 Task: Open a blank sheet, save the file as Mia.txt Add the quote 'Believe you can, and you're halfway there.' Apply font style 'Oswald' and font size 36 Align the text to the Left .Change the text color to  'Red'
Action: Mouse moved to (262, 197)
Screenshot: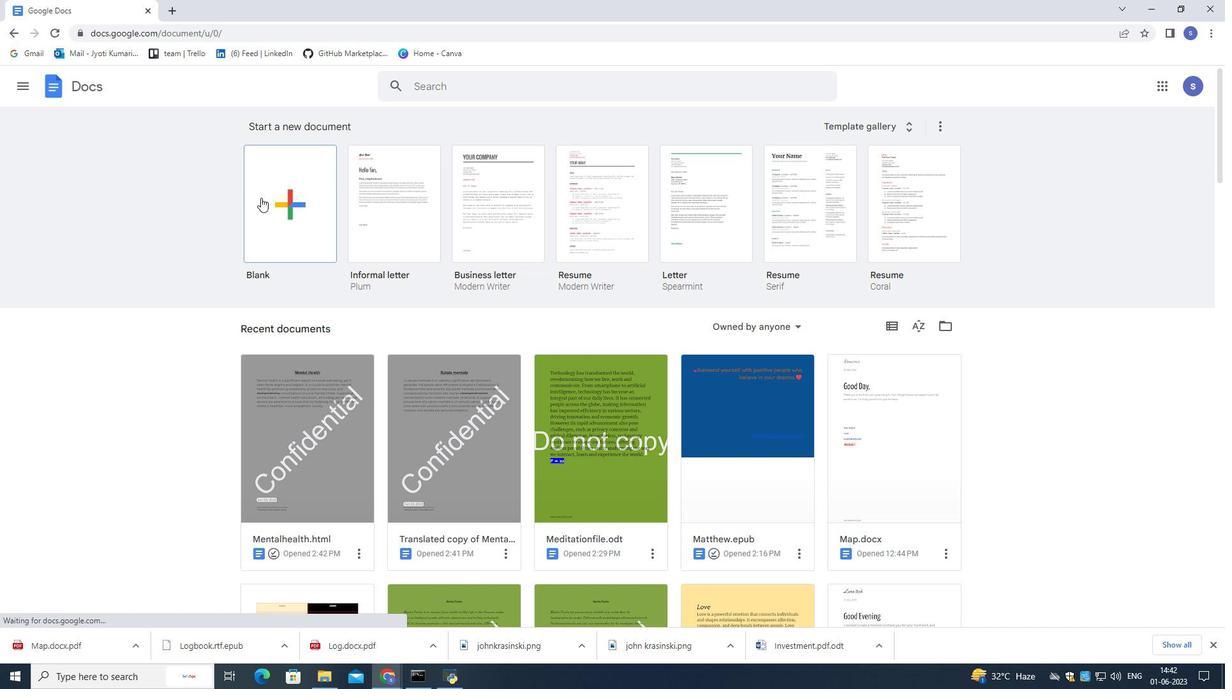 
Action: Mouse pressed left at (262, 197)
Screenshot: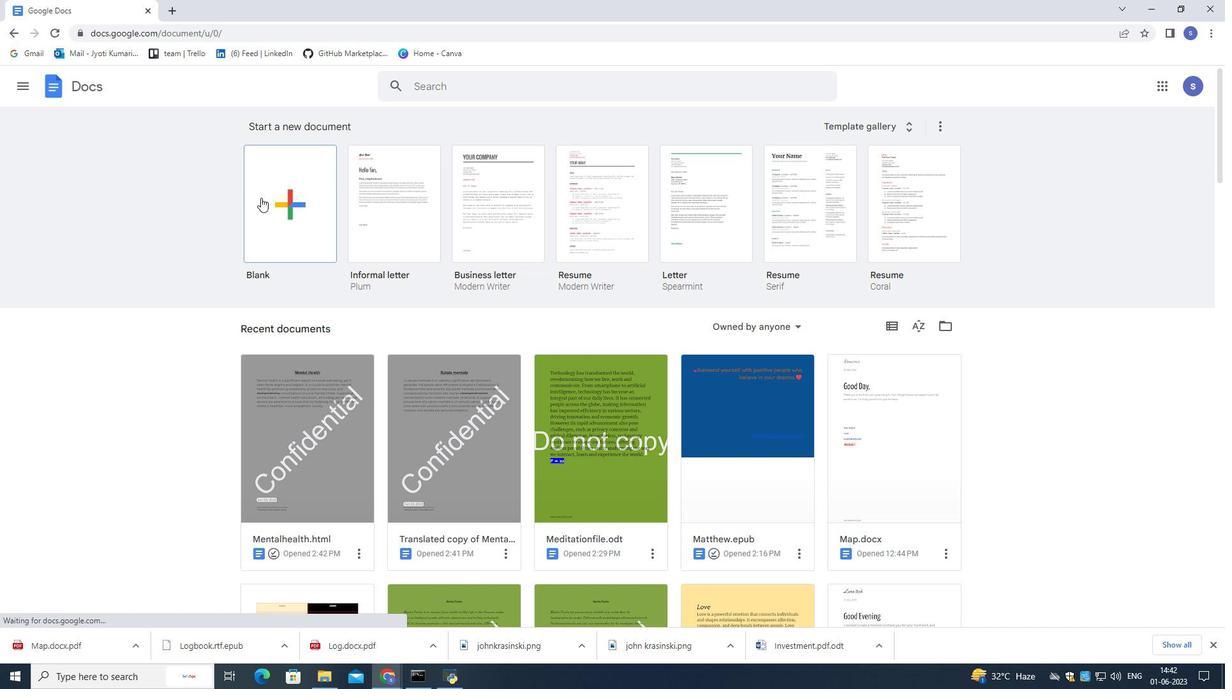 
Action: Mouse pressed left at (262, 197)
Screenshot: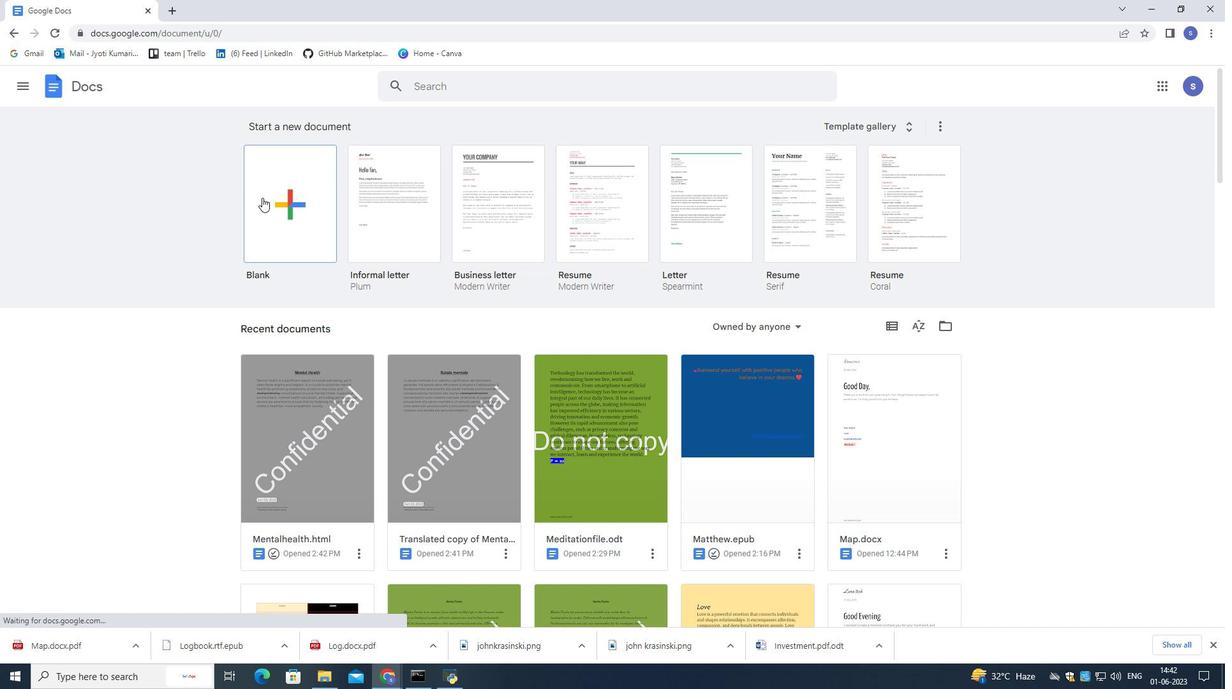 
Action: Mouse moved to (140, 77)
Screenshot: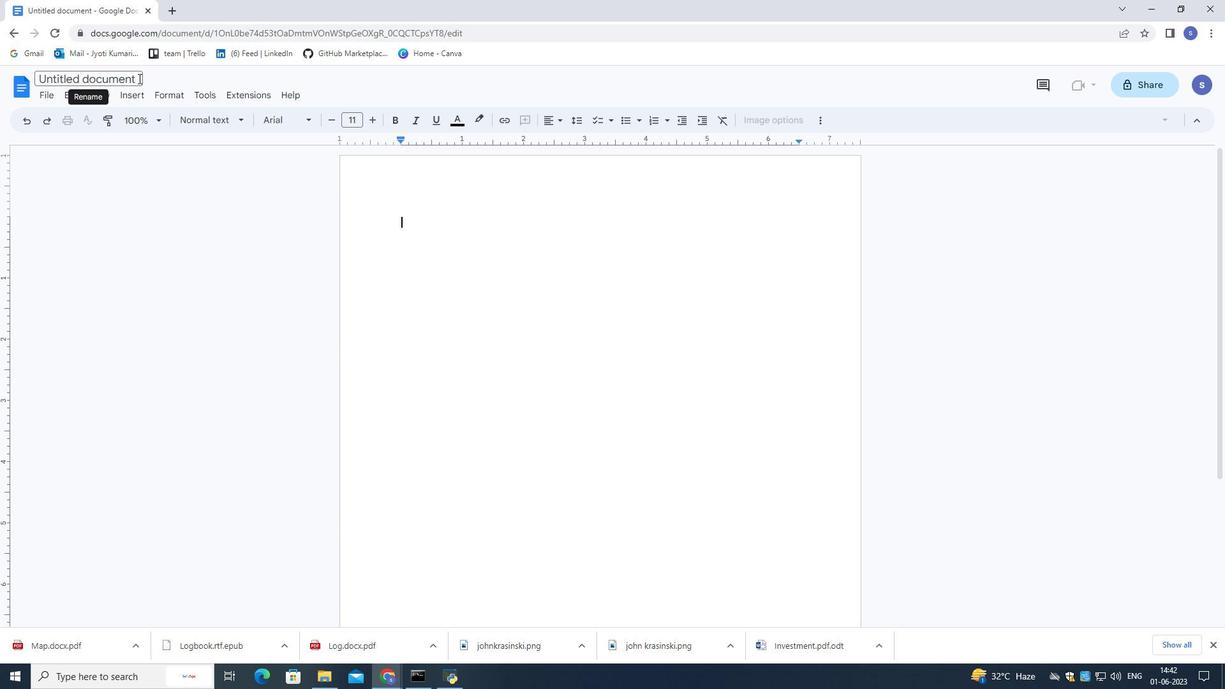 
Action: Mouse pressed left at (140, 77)
Screenshot: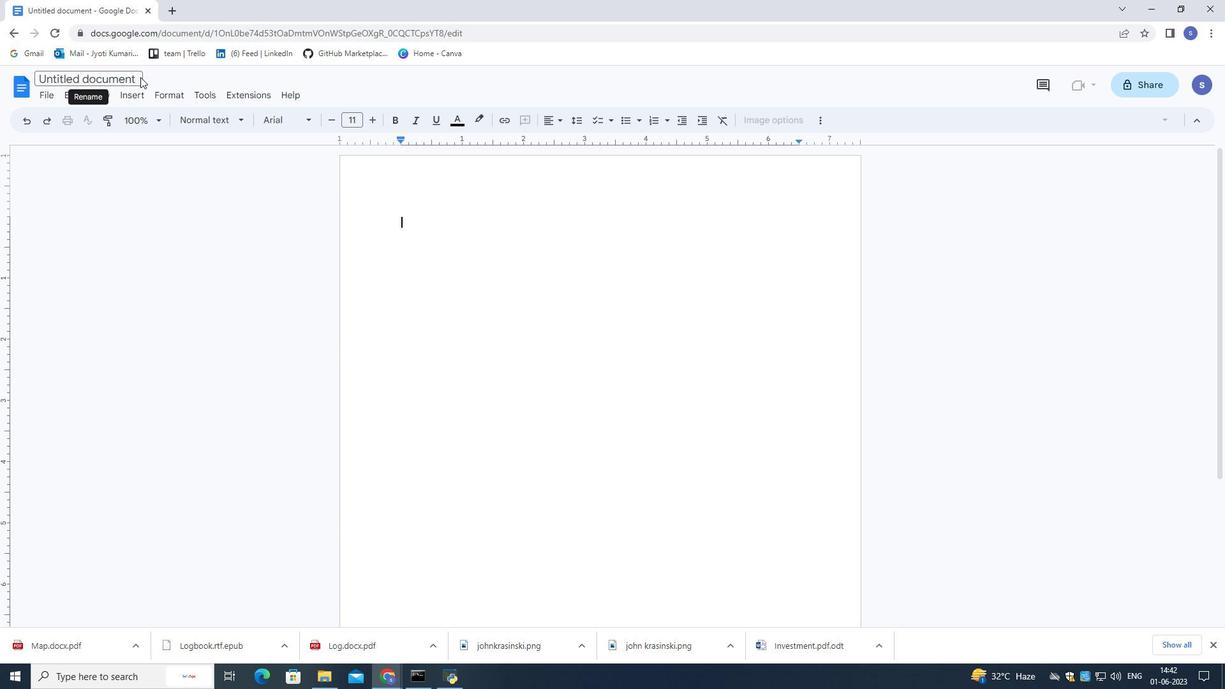 
Action: Mouse moved to (139, 76)
Screenshot: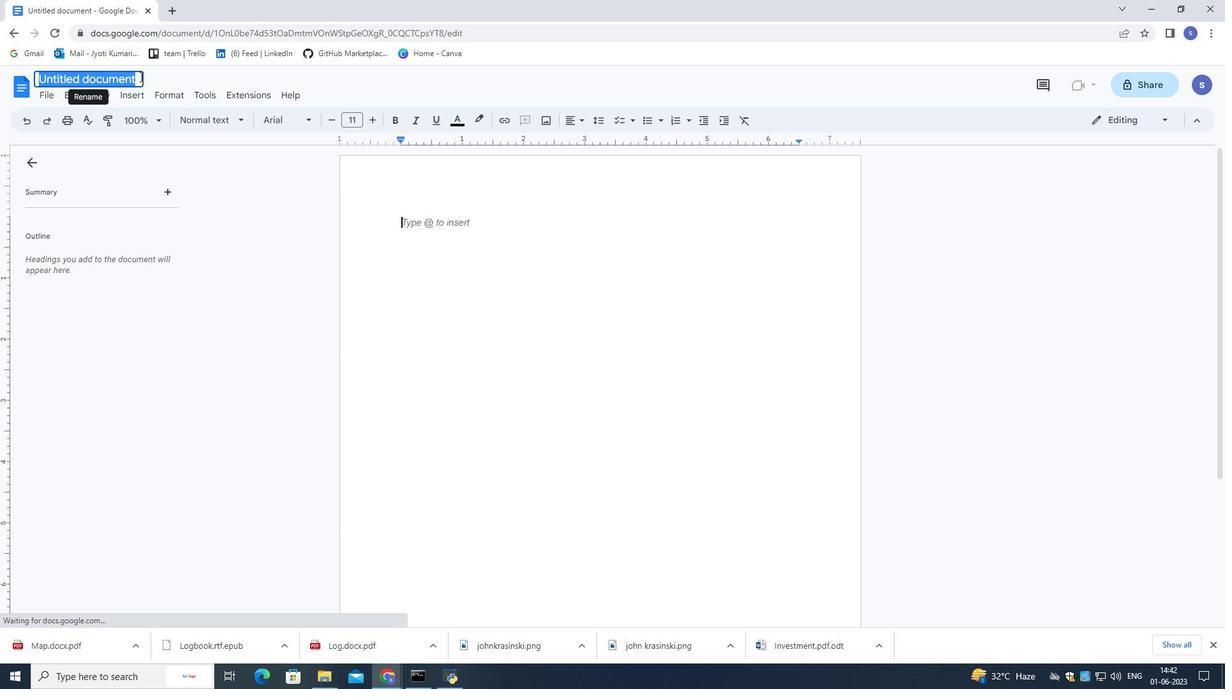 
Action: Key pressed <Key.shift>M
Screenshot: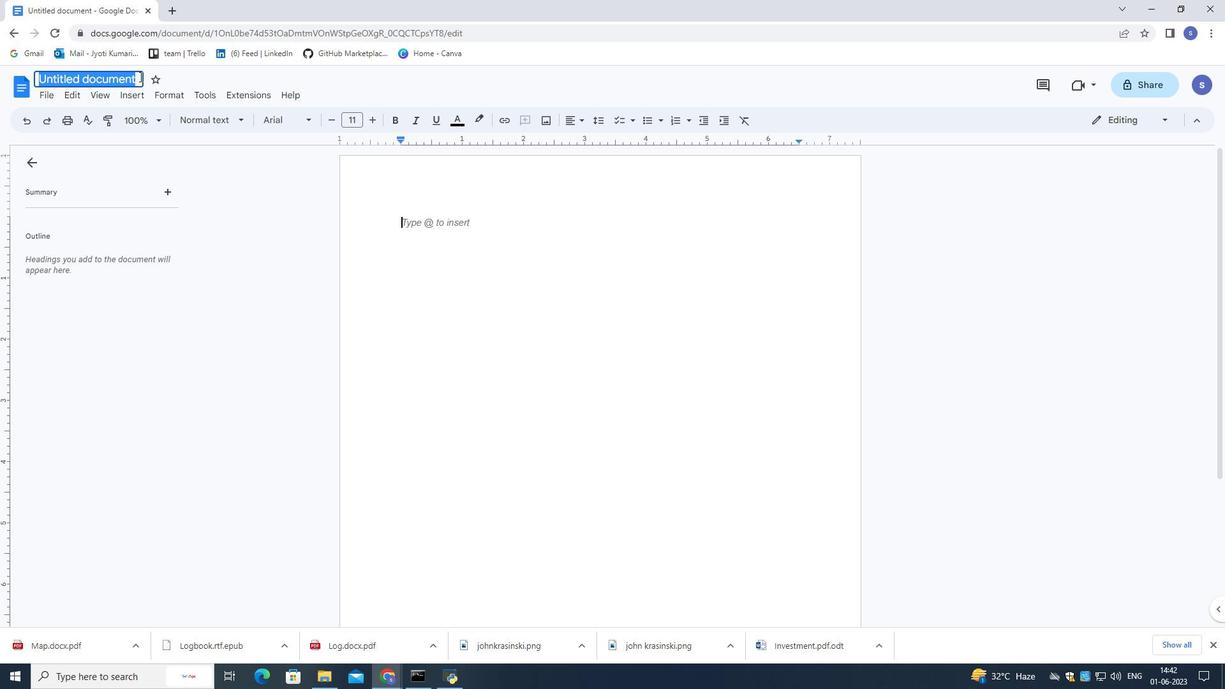 
Action: Mouse moved to (139, 75)
Screenshot: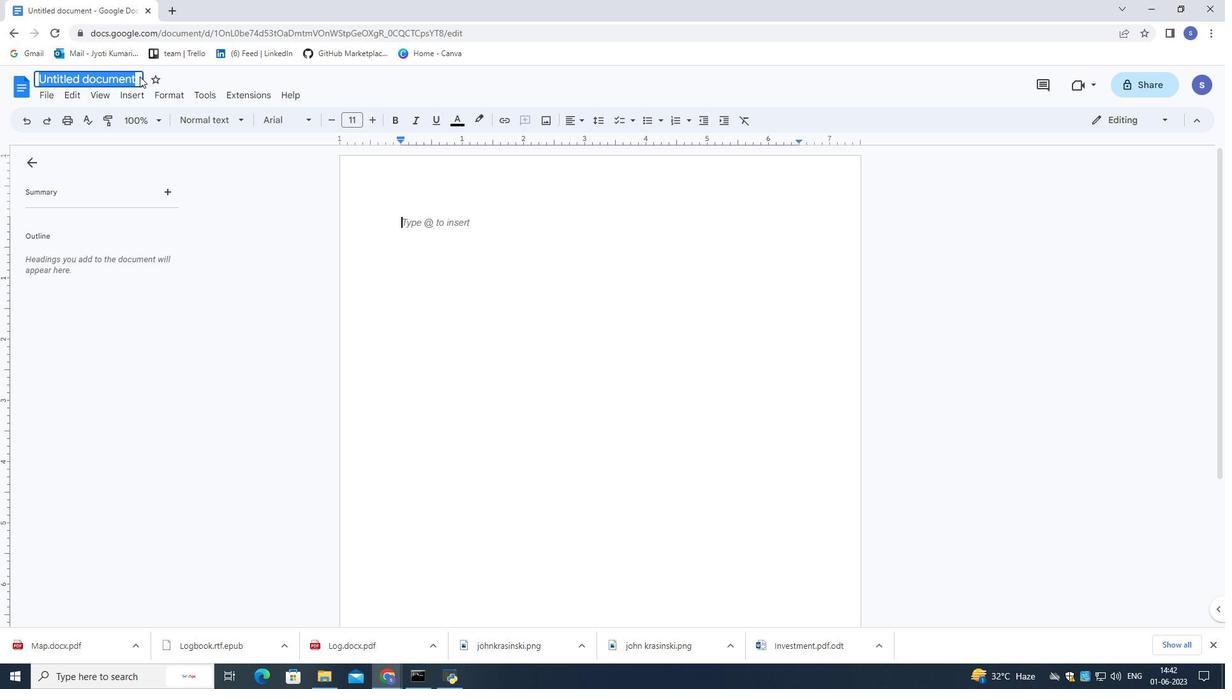 
Action: Key pressed ia.txt<Key.enter>
Screenshot: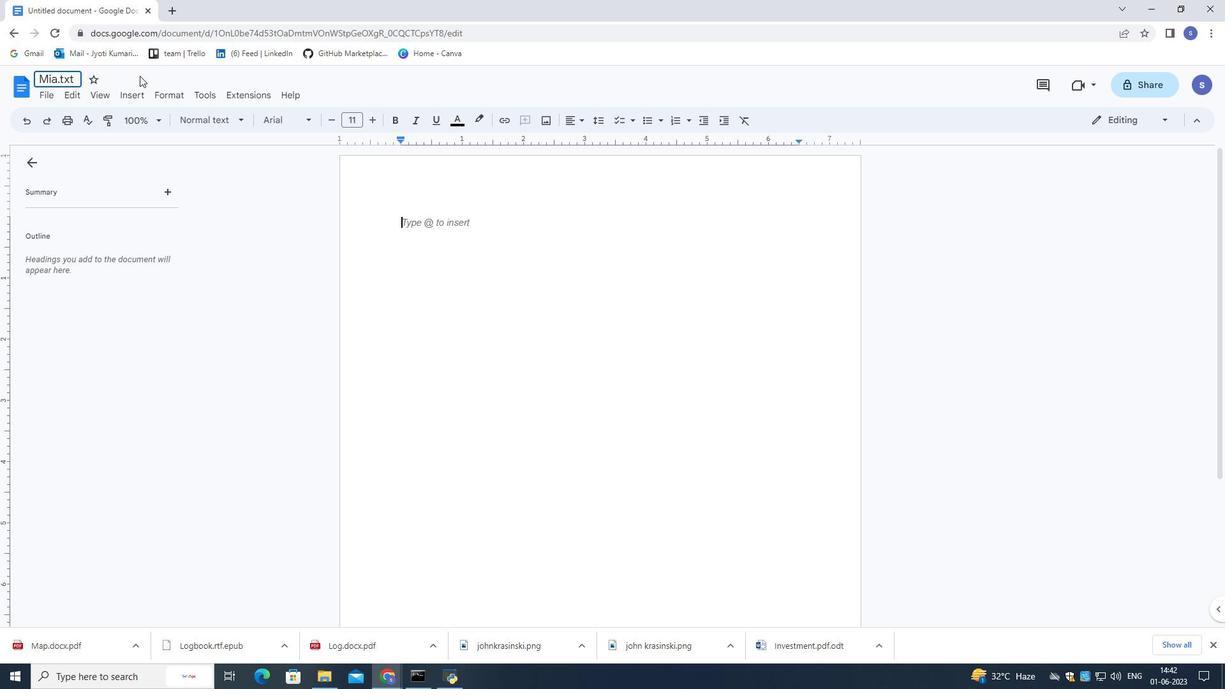
Action: Mouse moved to (423, 230)
Screenshot: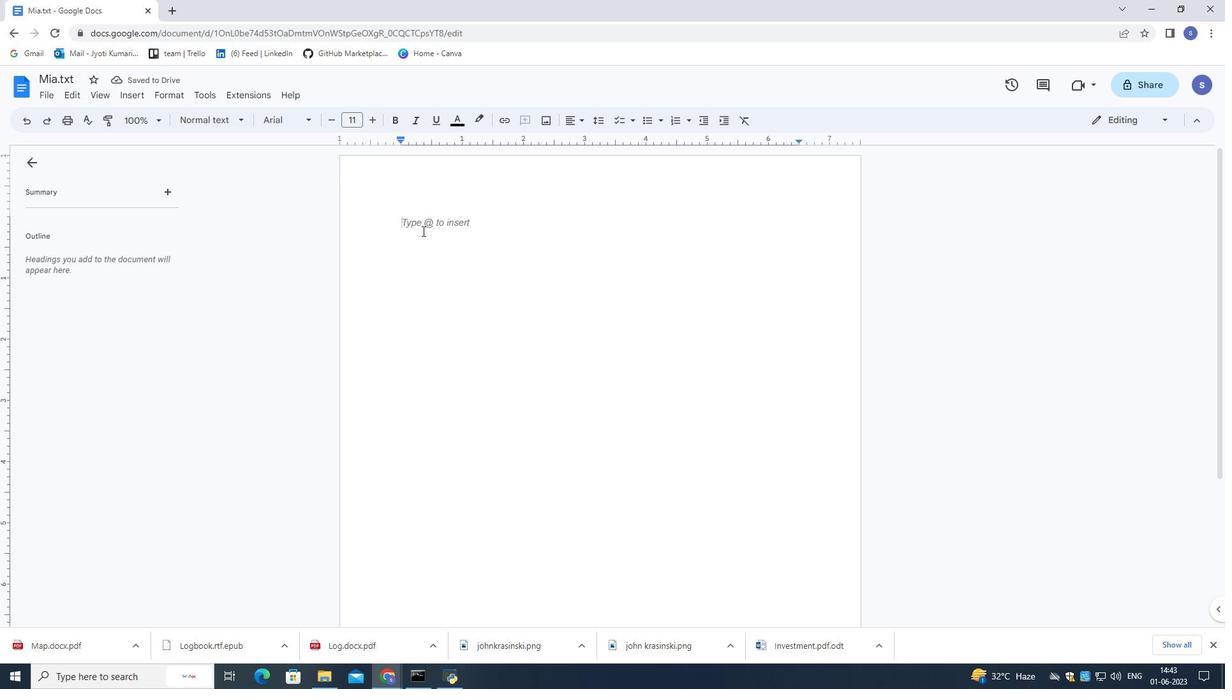 
Action: Mouse pressed left at (423, 230)
Screenshot: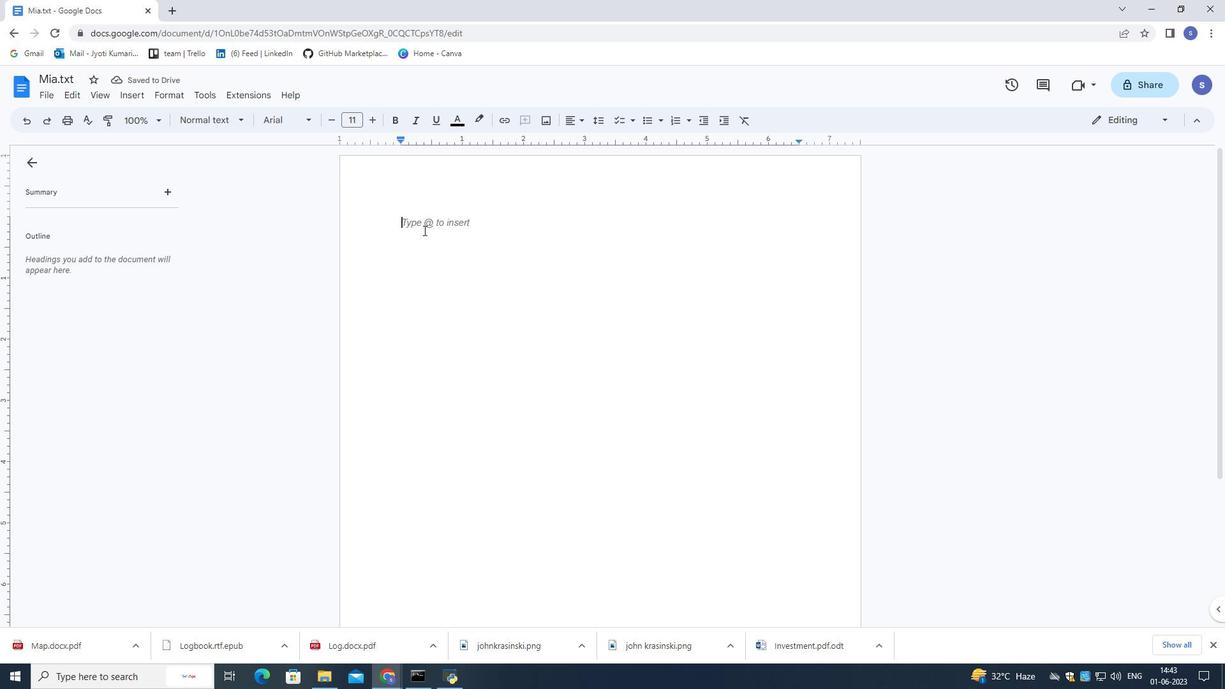 
Action: Mouse moved to (375, 214)
Screenshot: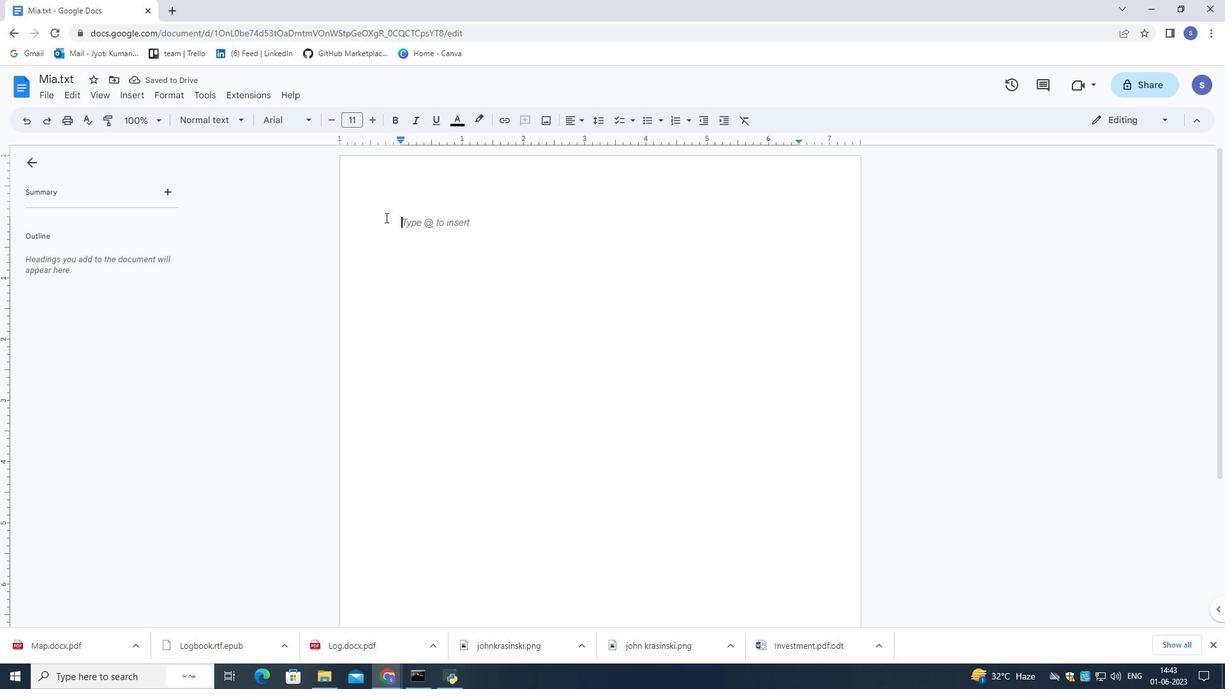 
Action: Key pressed <Key.shift>Believe<Key.space>you<Key.space>can<Key.space>and<Key.space>you're<Key.space>halfway<Key.space>tere<Key.backspace><Key.backspace><Key.backspace>here.
Screenshot: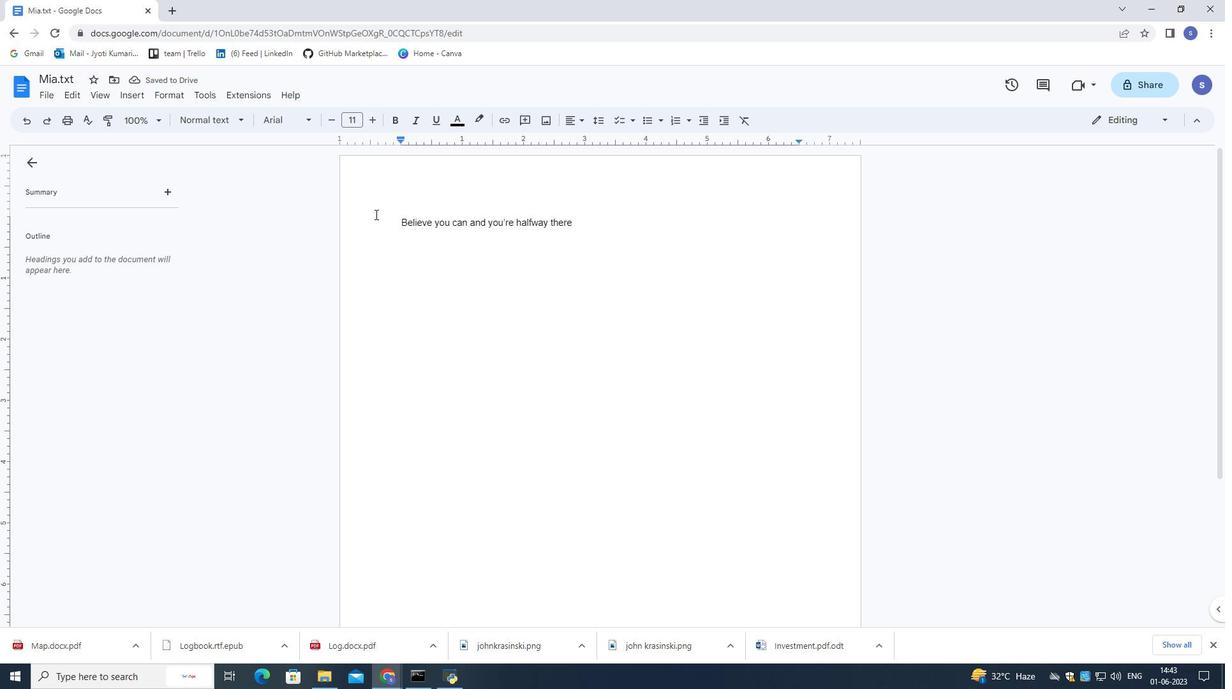 
Action: Mouse moved to (601, 224)
Screenshot: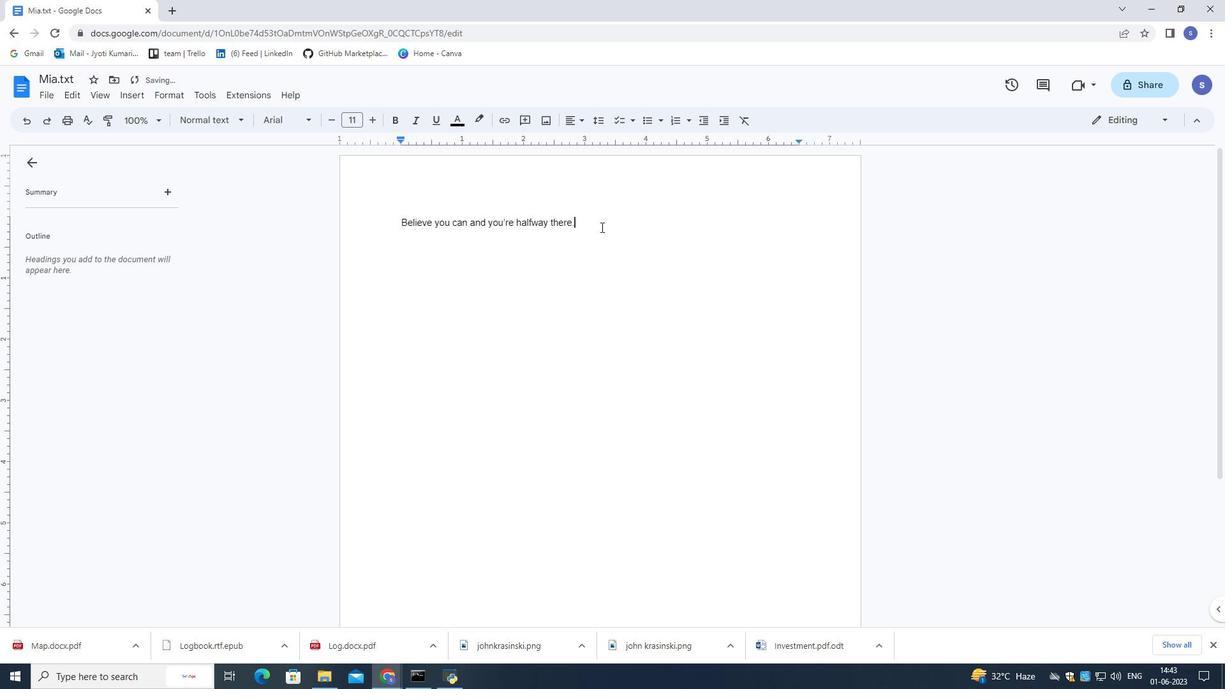 
Action: Mouse pressed left at (601, 224)
Screenshot: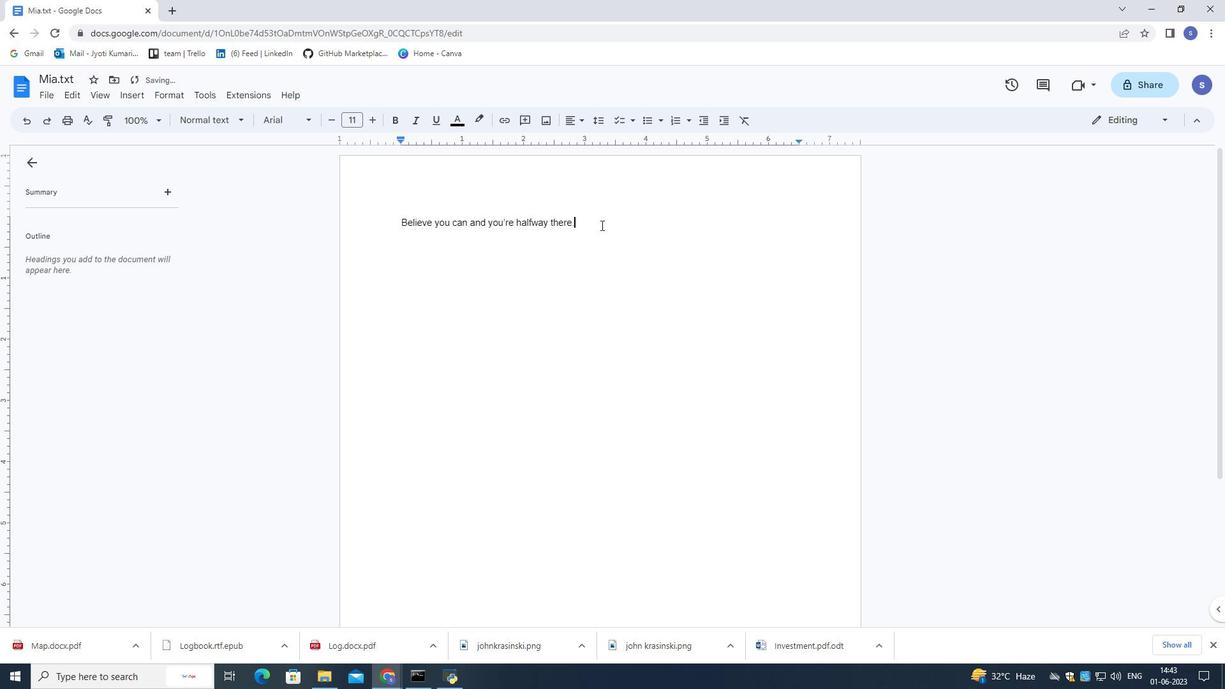 
Action: Mouse moved to (266, 119)
Screenshot: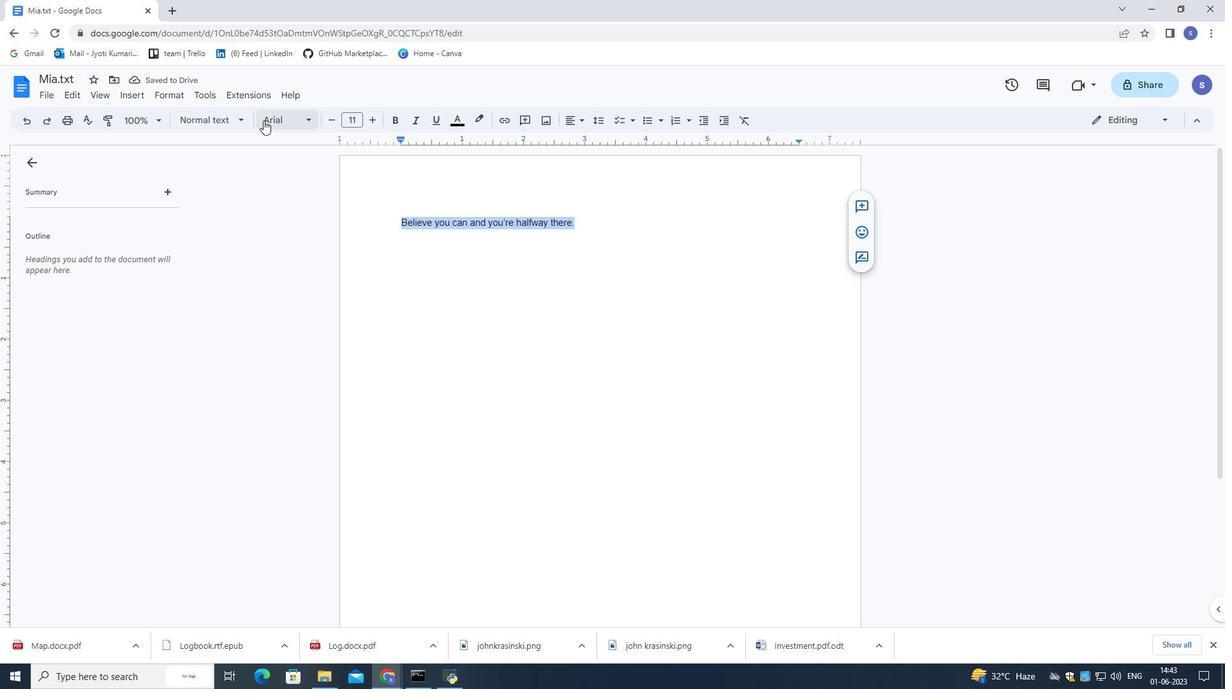 
Action: Mouse pressed left at (266, 119)
Screenshot: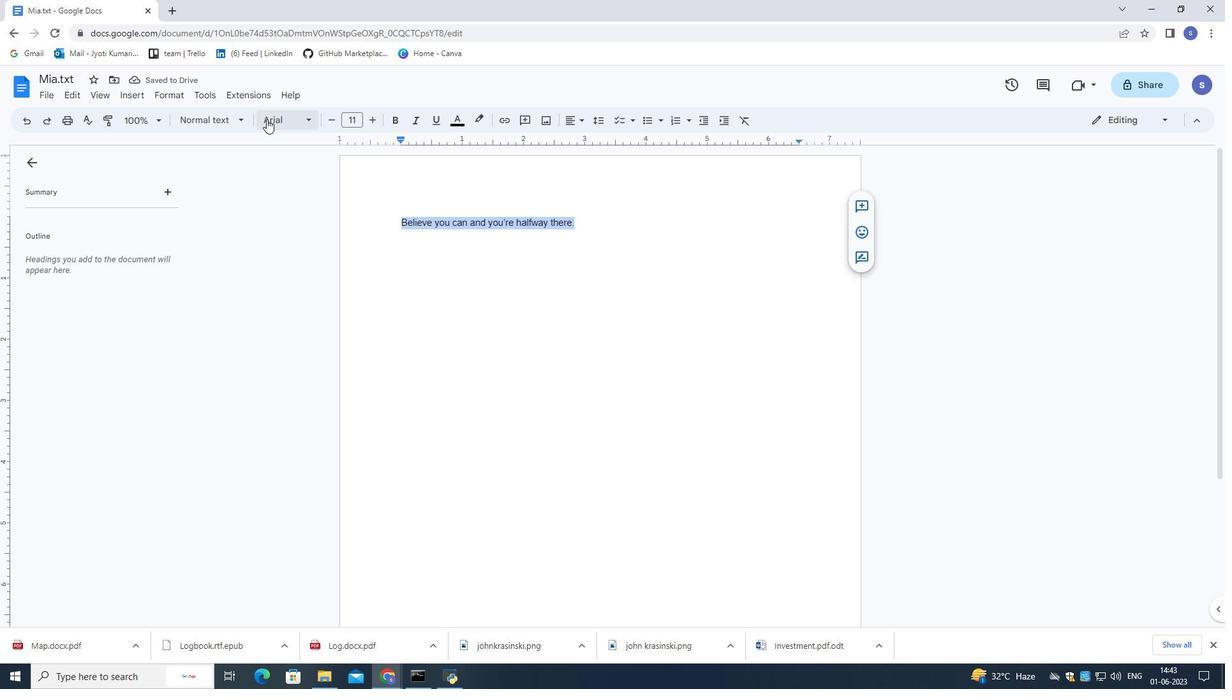 
Action: Mouse moved to (282, 137)
Screenshot: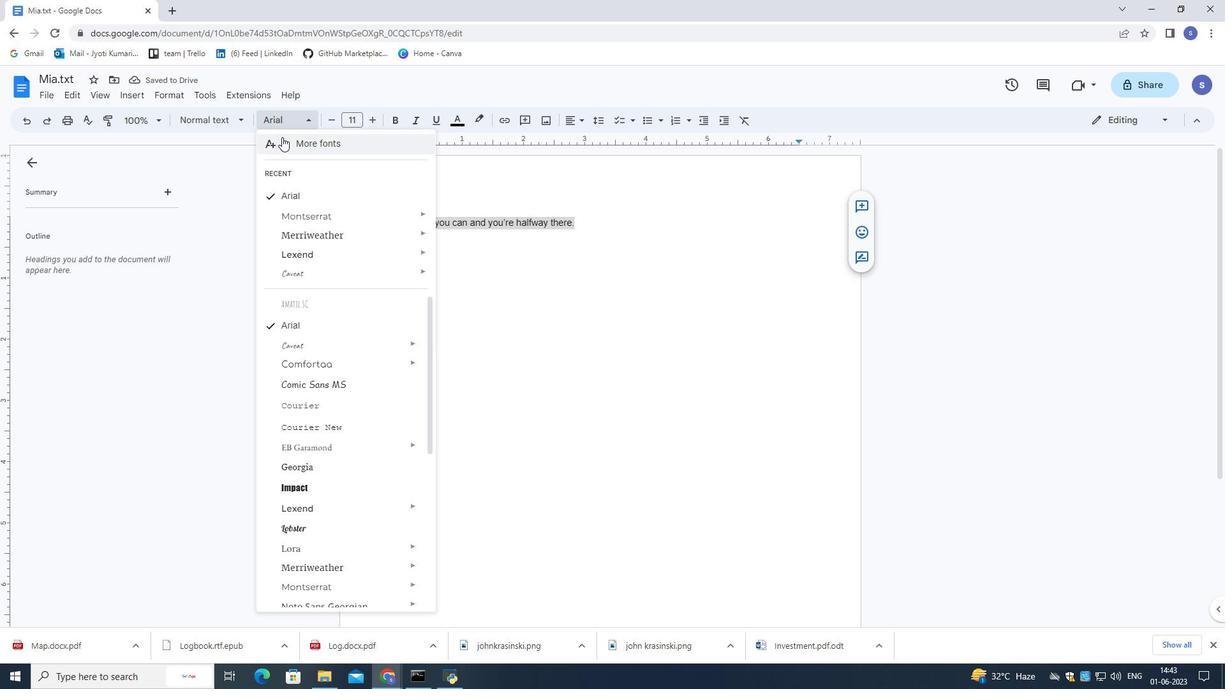 
Action: Mouse pressed left at (282, 137)
Screenshot: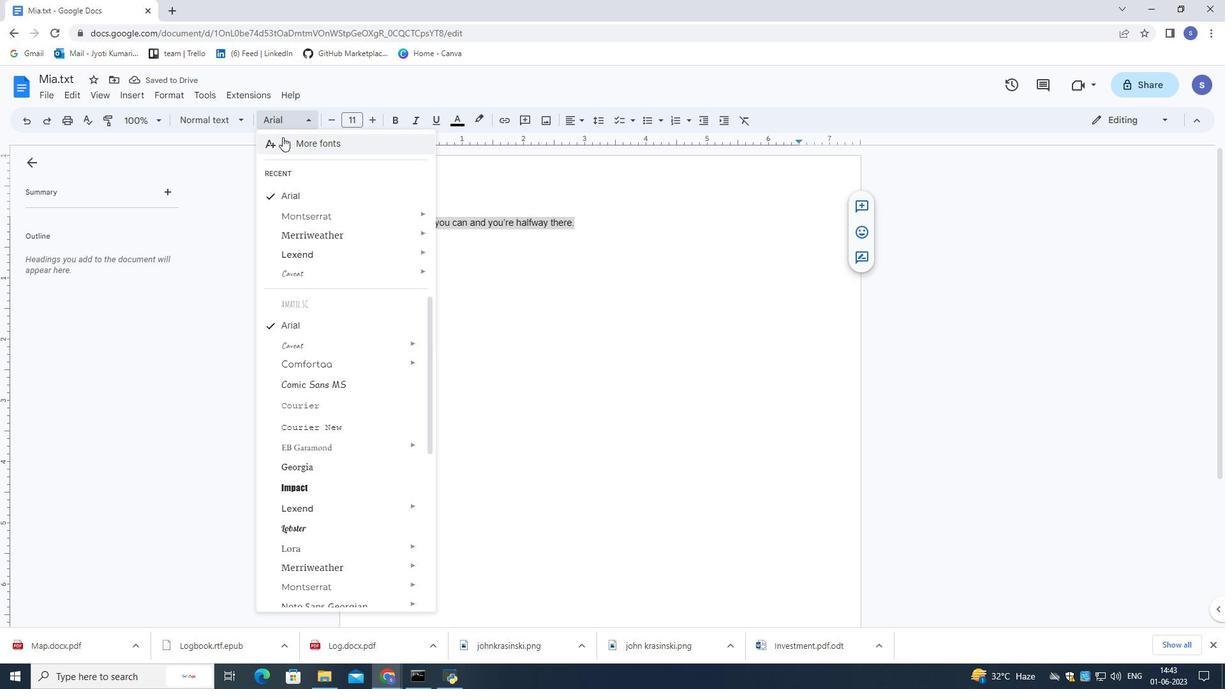 
Action: Mouse moved to (411, 197)
Screenshot: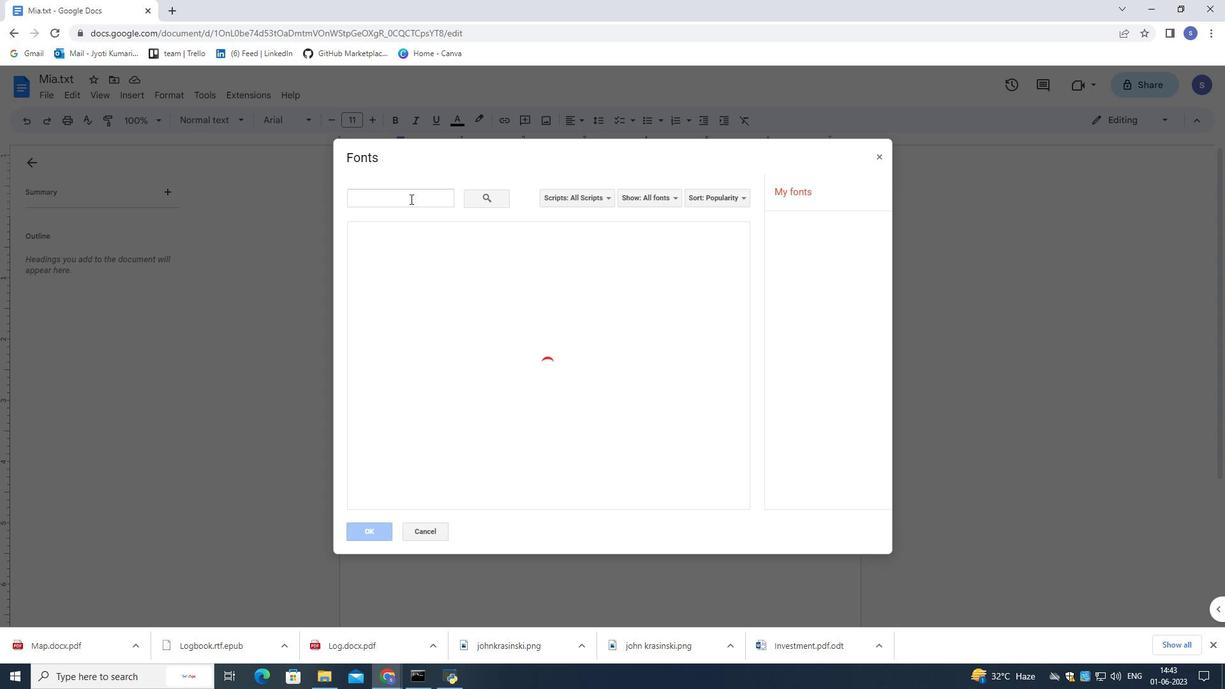 
Action: Mouse pressed left at (411, 197)
Screenshot: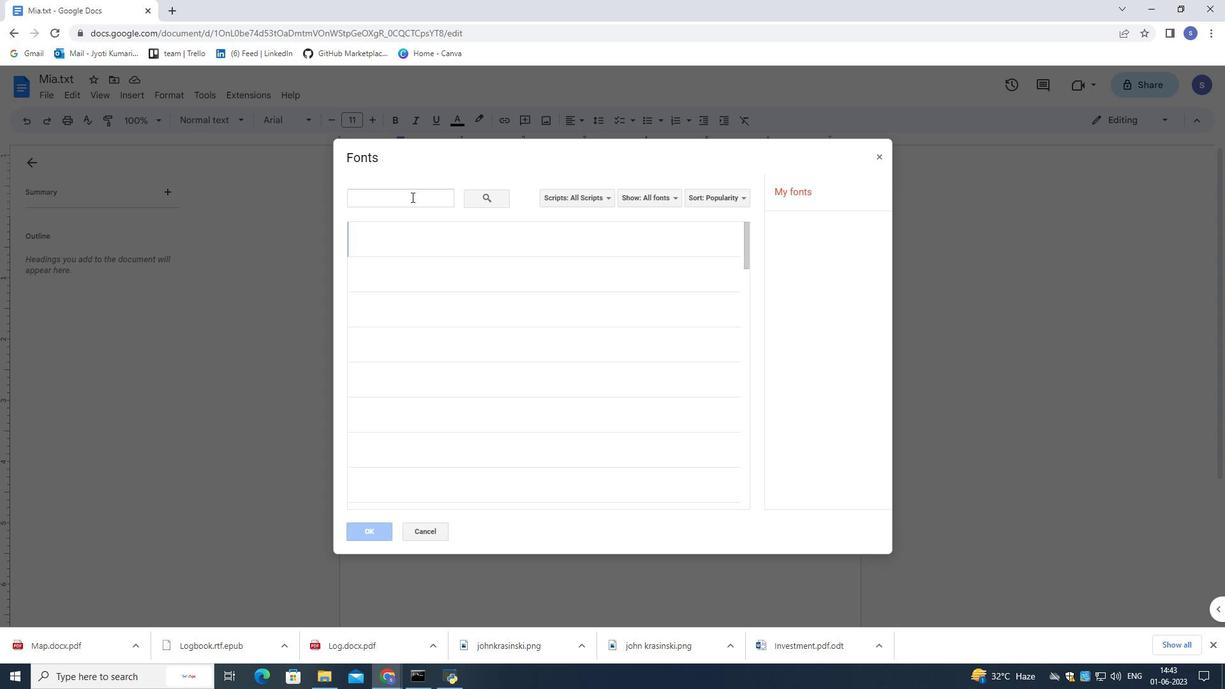 
Action: Mouse moved to (411, 194)
Screenshot: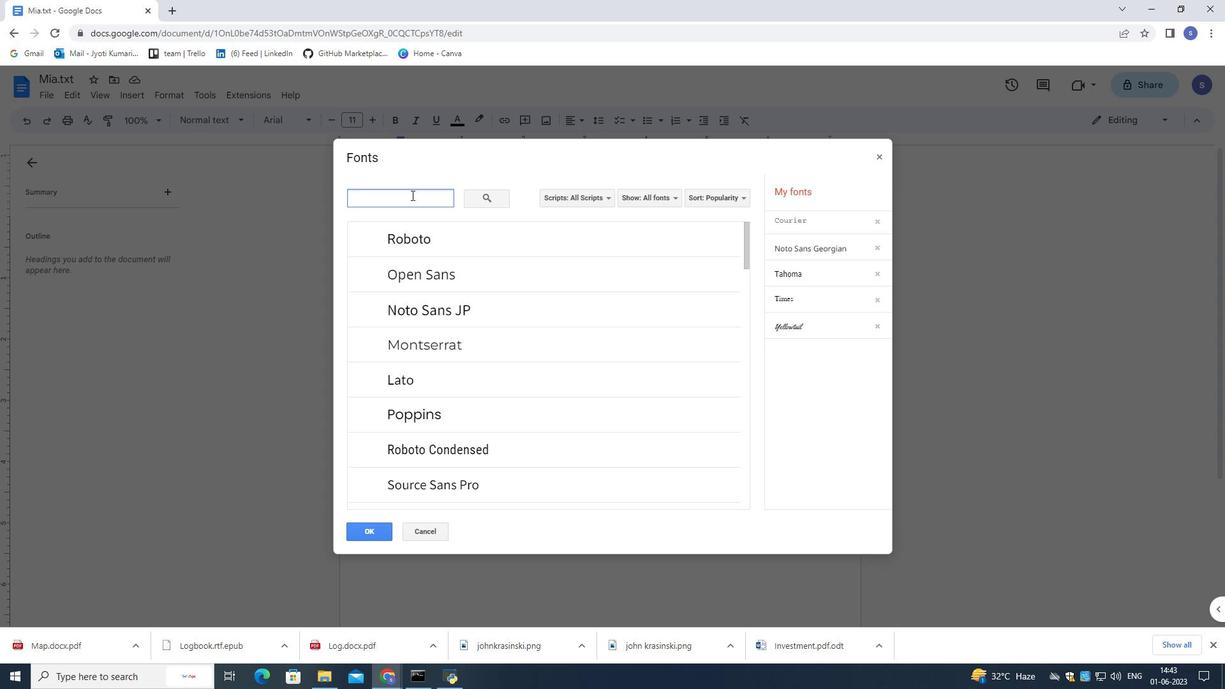 
Action: Key pressed osw
Screenshot: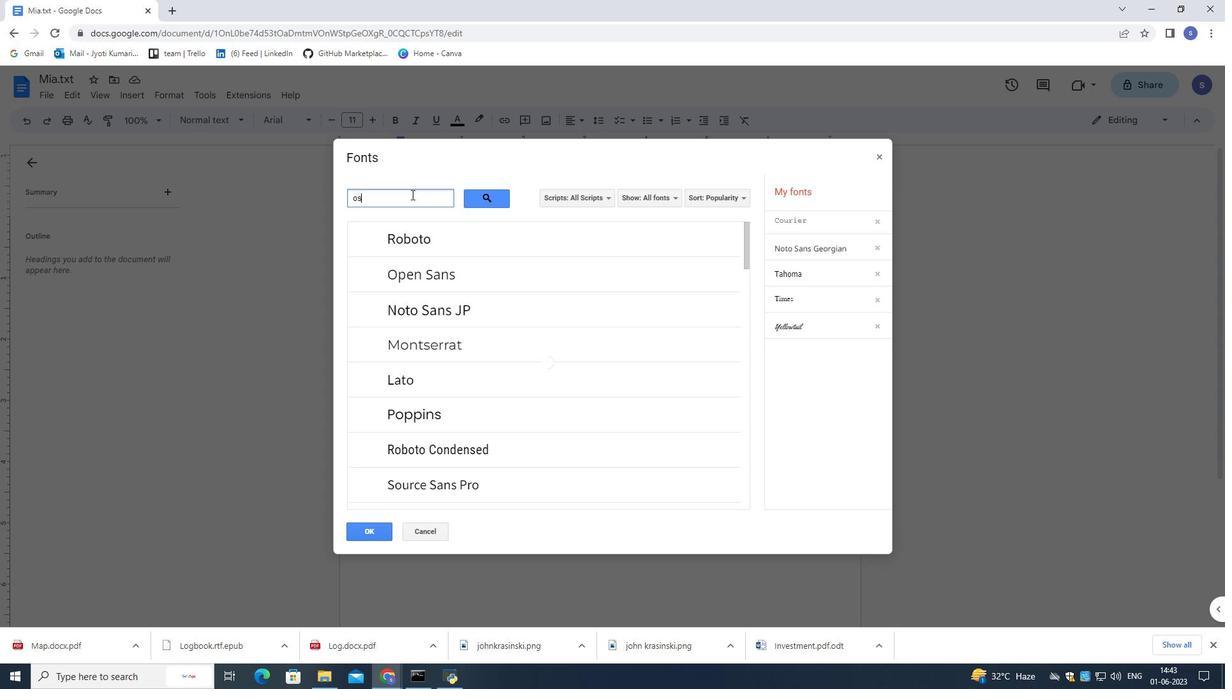
Action: Mouse moved to (457, 248)
Screenshot: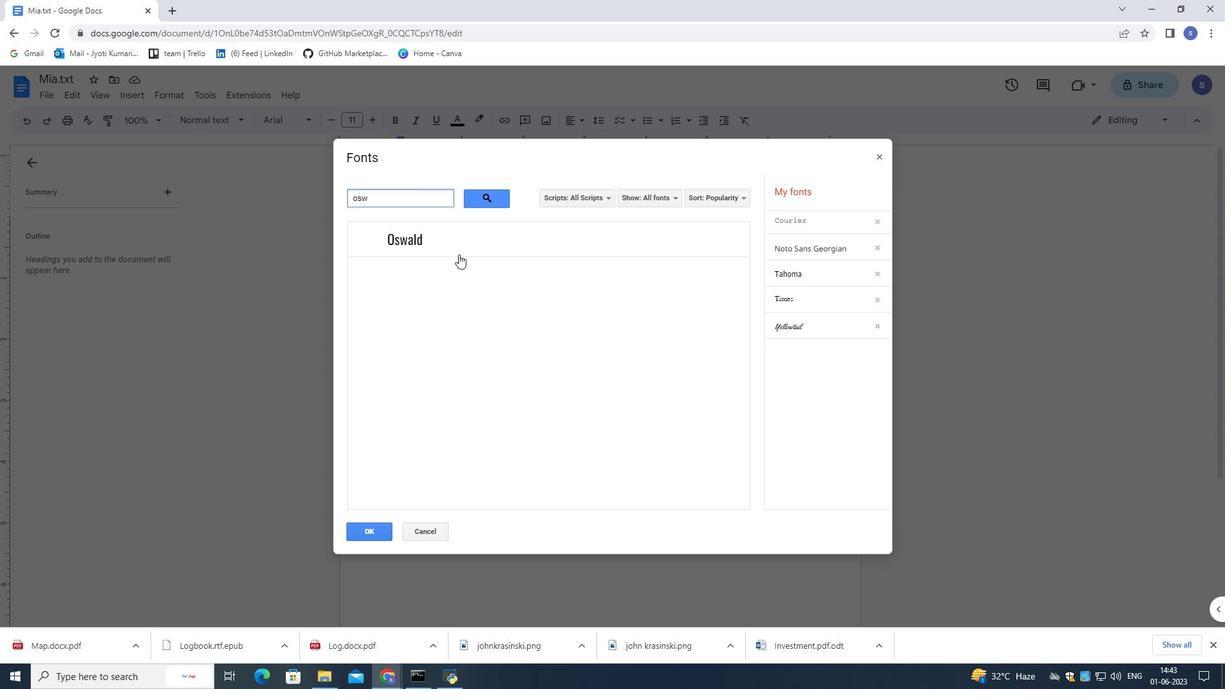 
Action: Mouse pressed left at (457, 248)
Screenshot: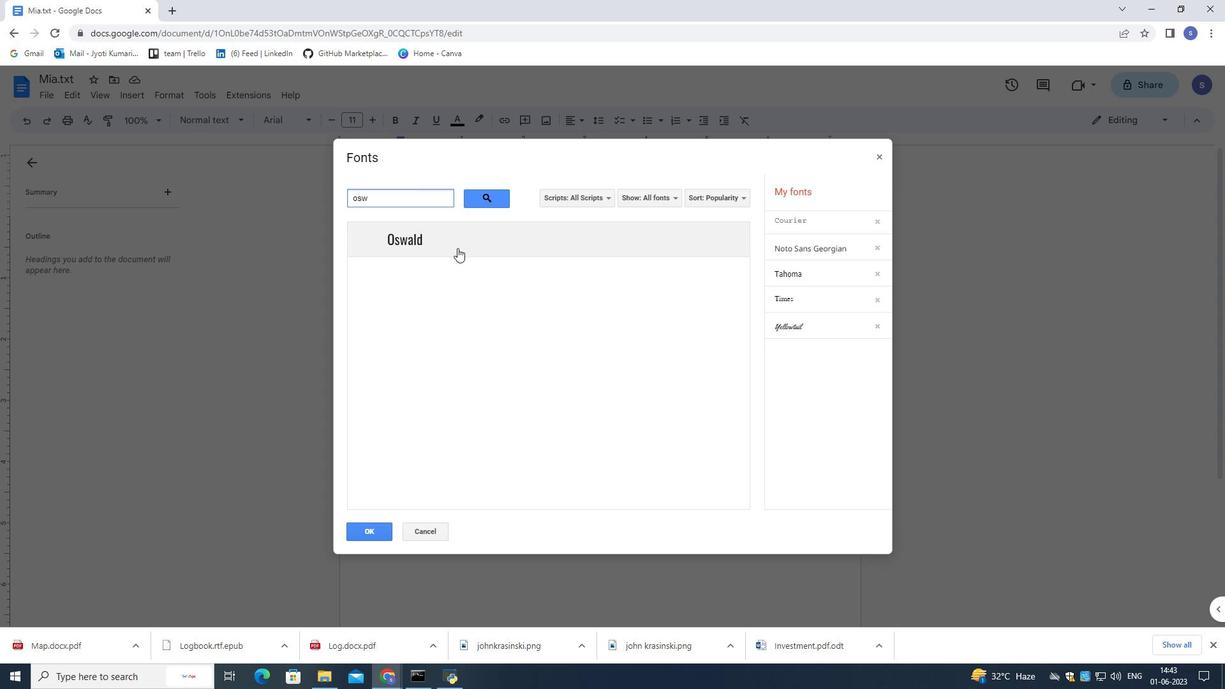 
Action: Mouse moved to (373, 532)
Screenshot: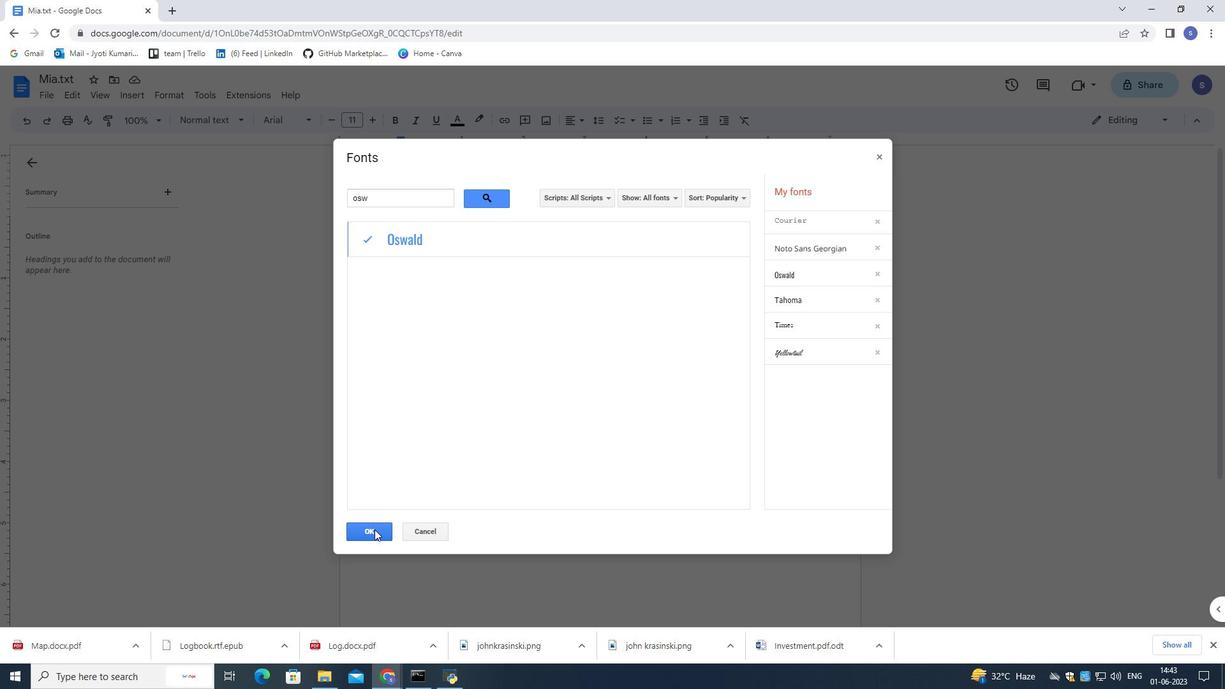 
Action: Mouse pressed left at (373, 532)
Screenshot: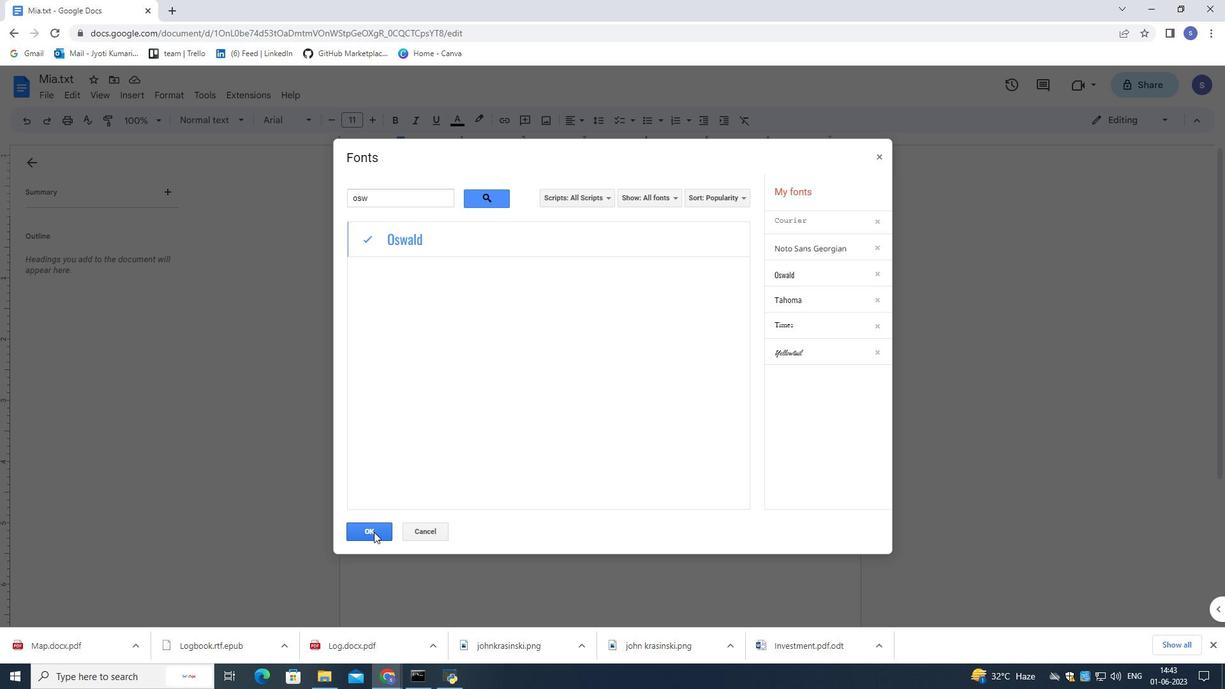 
Action: Mouse moved to (367, 120)
Screenshot: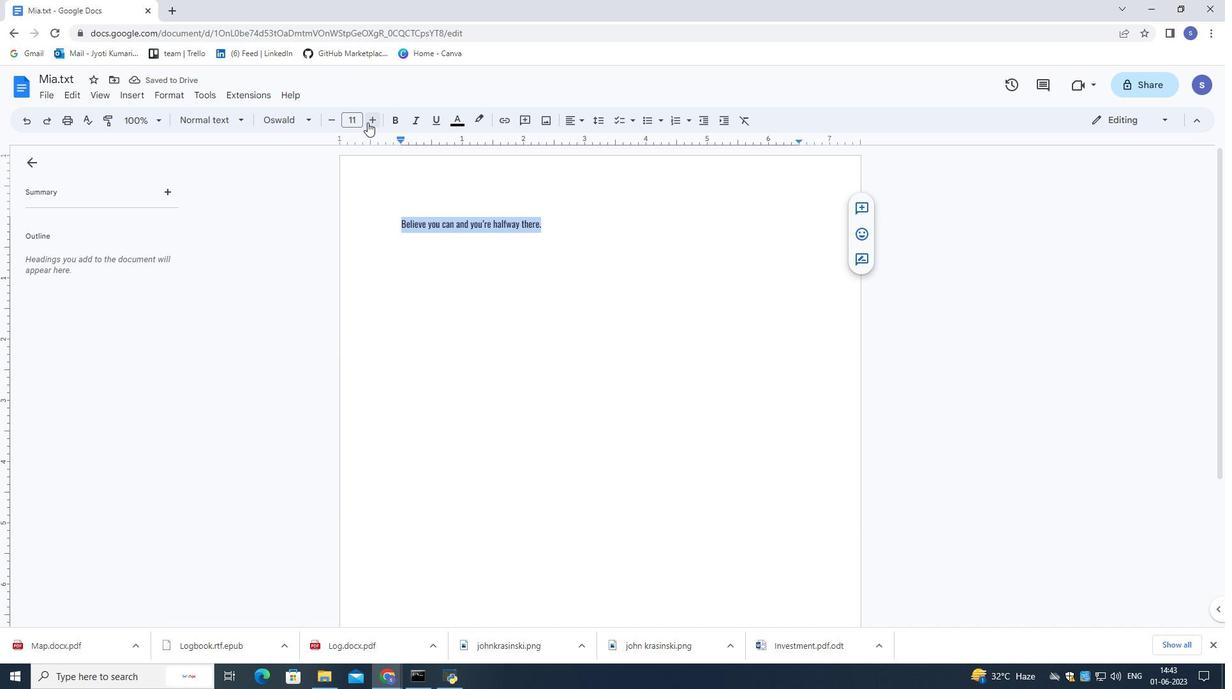 
Action: Mouse pressed left at (367, 120)
Screenshot: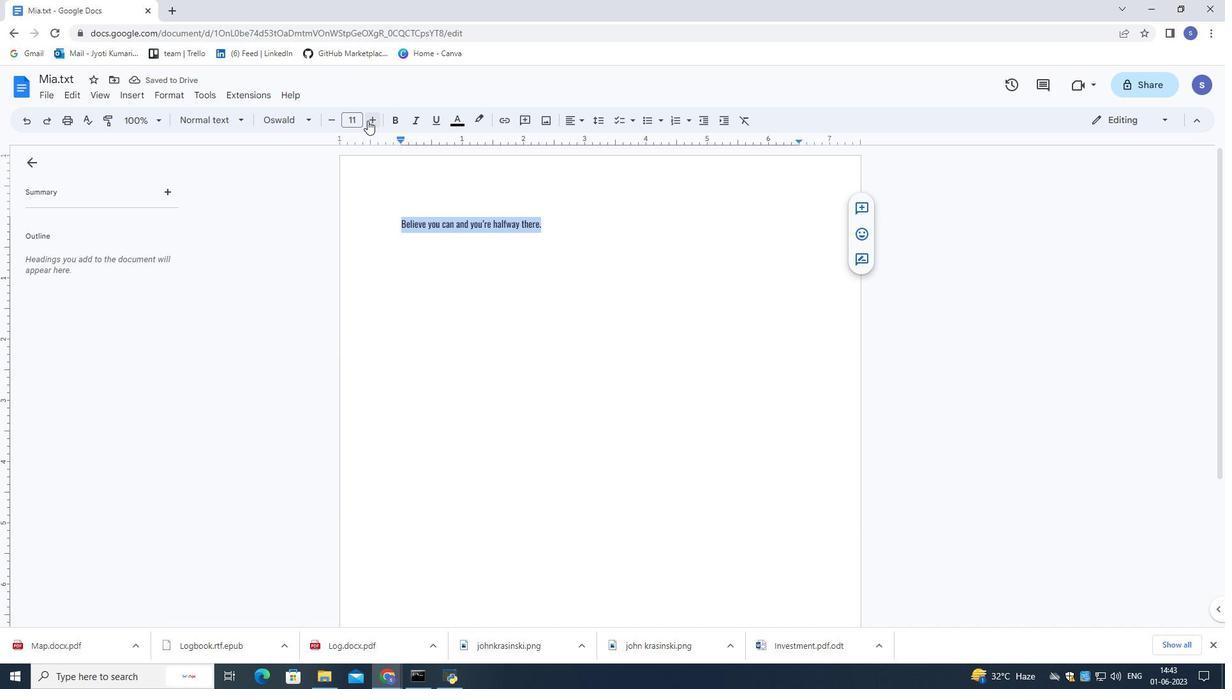 
Action: Mouse pressed left at (367, 120)
Screenshot: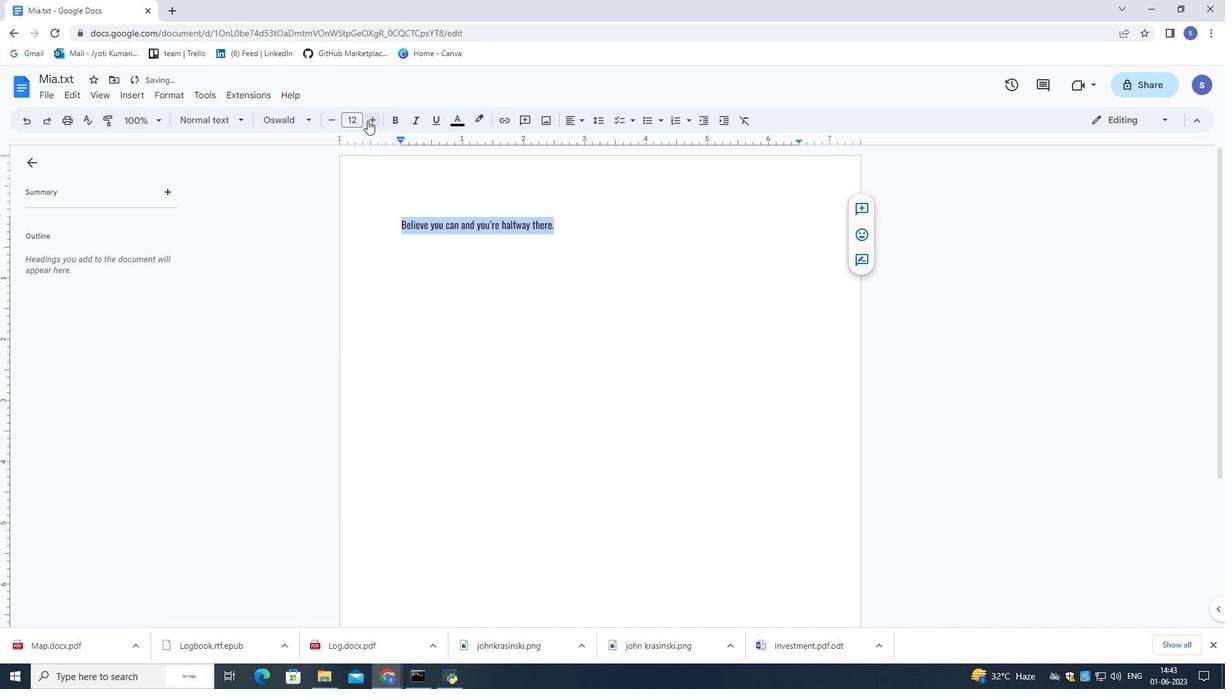 
Action: Mouse pressed left at (367, 120)
Screenshot: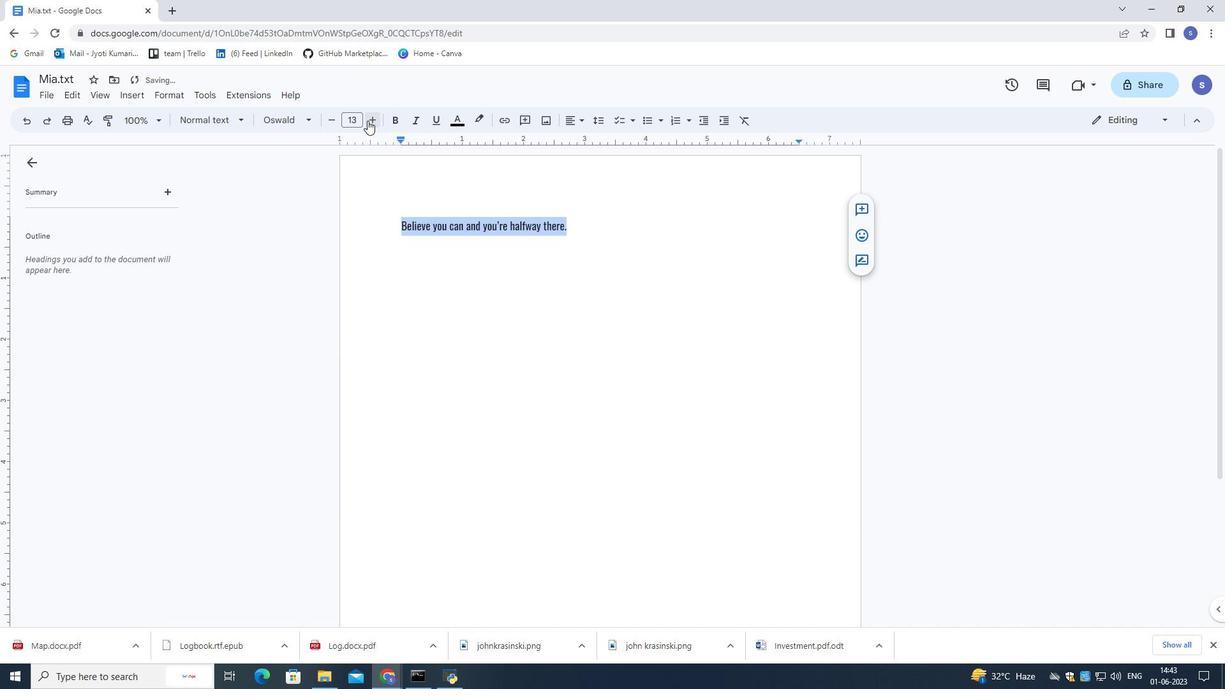 
Action: Mouse pressed left at (367, 120)
Screenshot: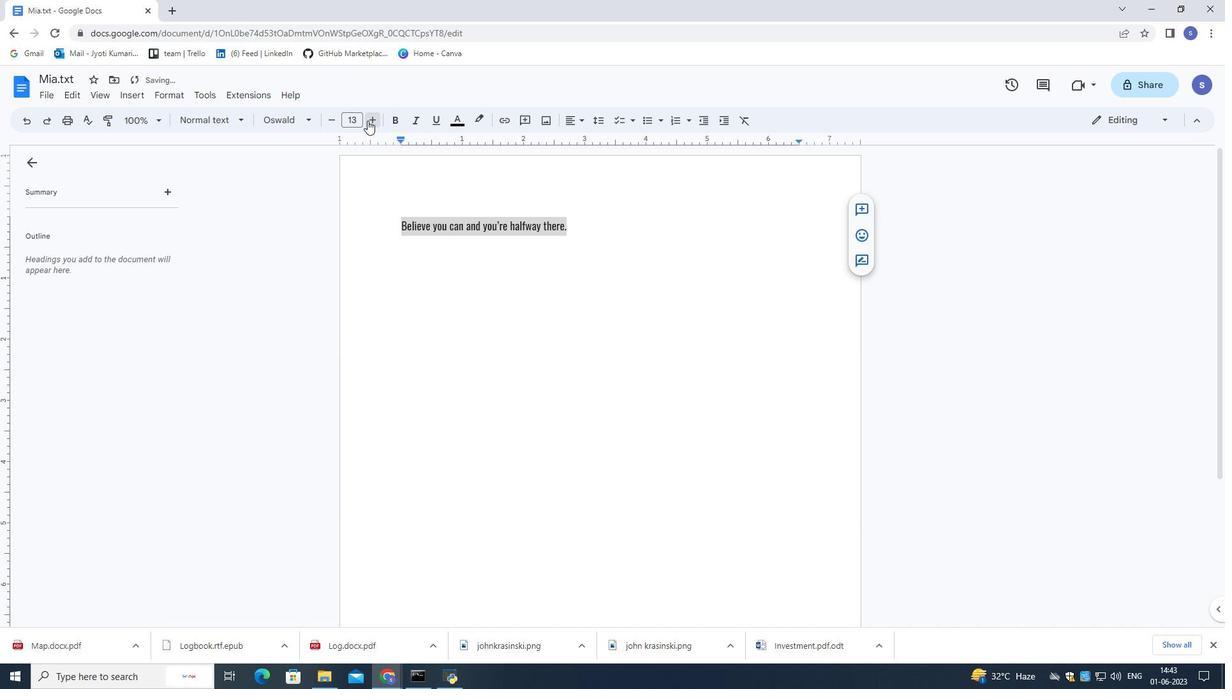 
Action: Mouse pressed left at (367, 120)
Screenshot: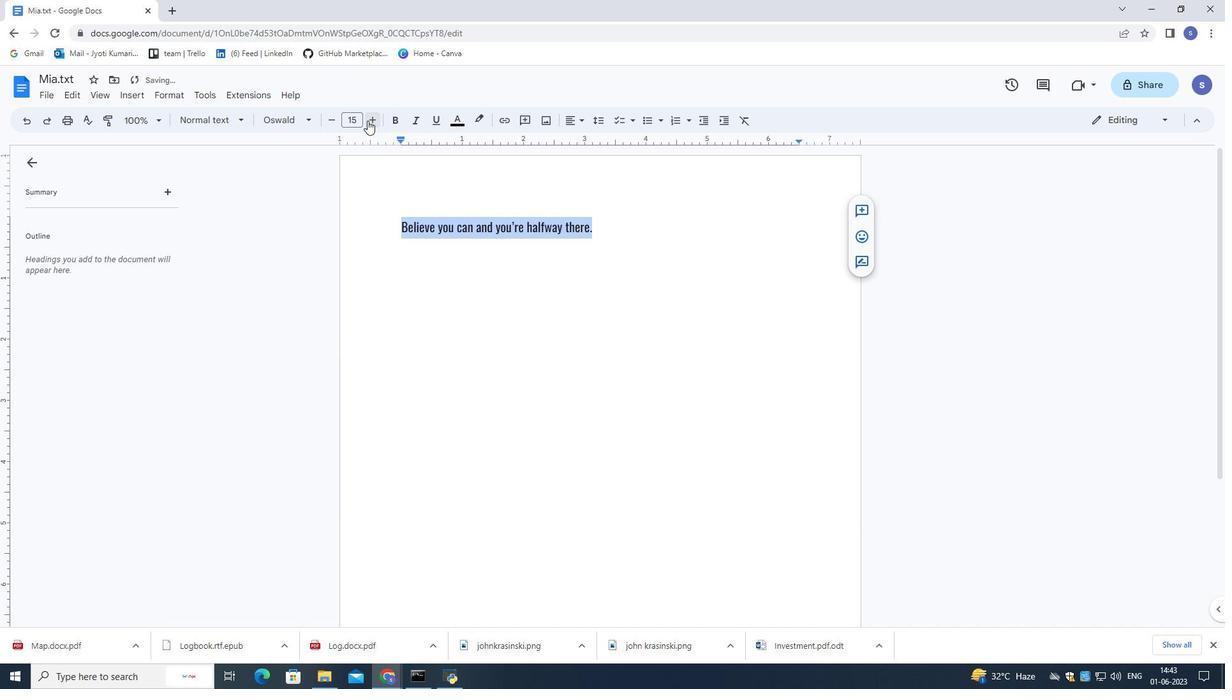 
Action: Mouse pressed left at (367, 120)
Screenshot: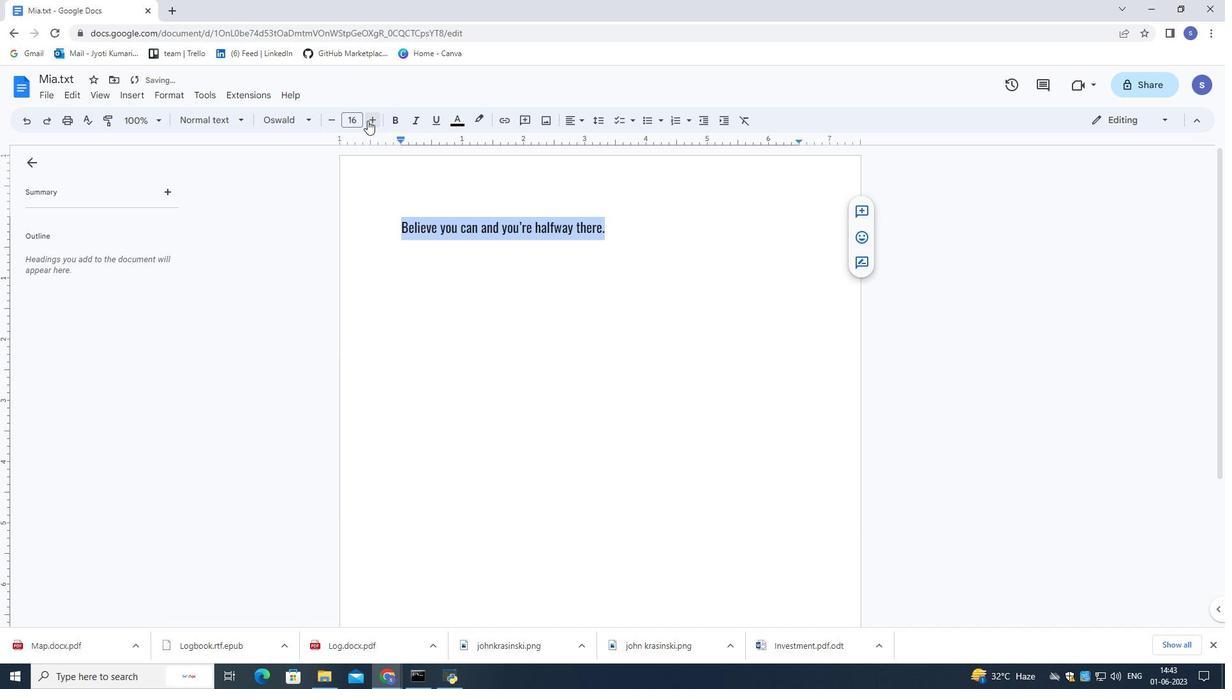
Action: Mouse pressed left at (367, 120)
Screenshot: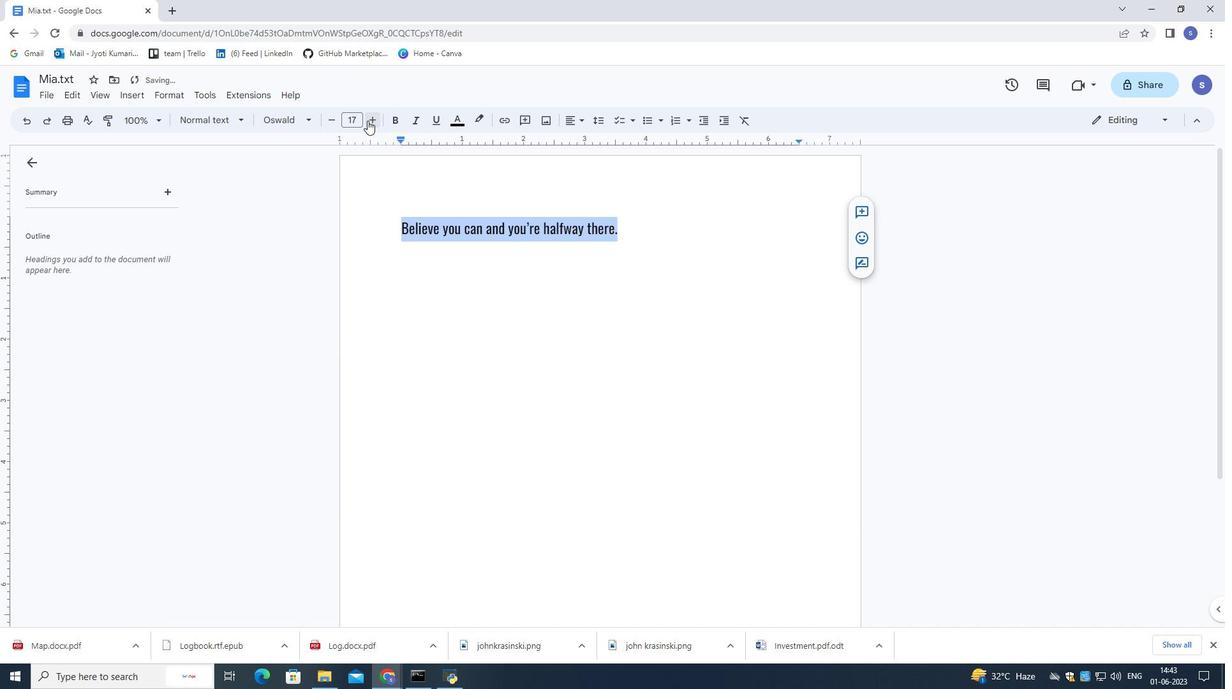 
Action: Mouse pressed left at (367, 120)
Screenshot: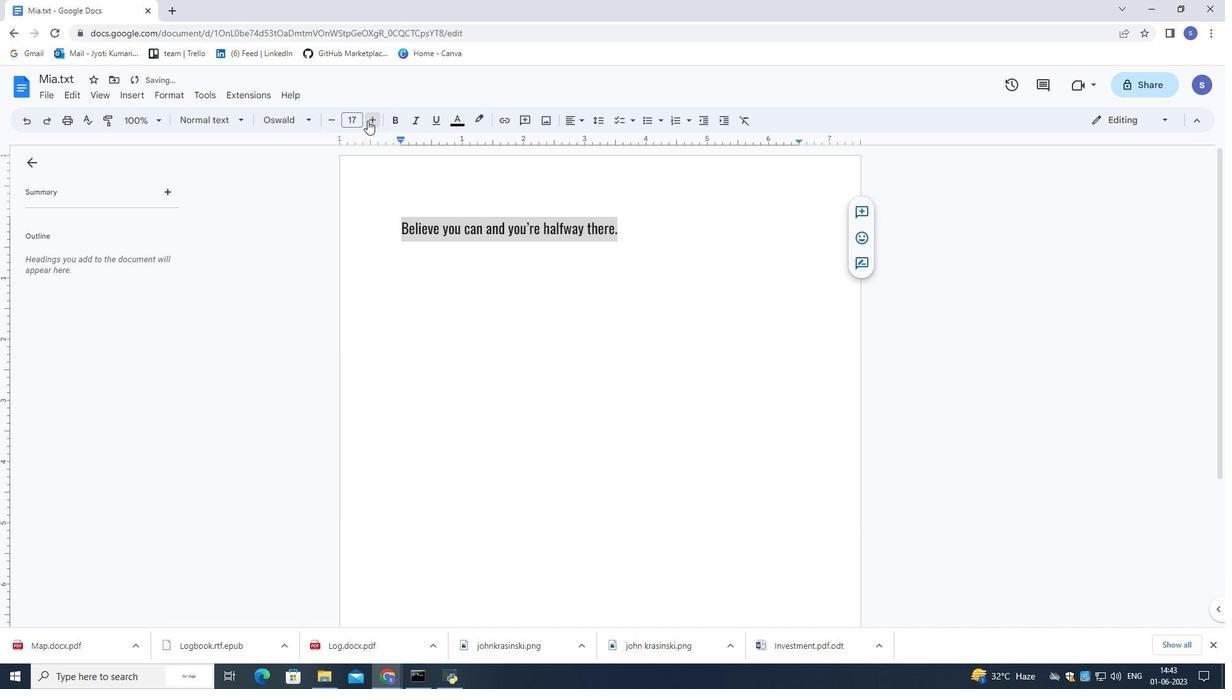 
Action: Mouse pressed left at (367, 120)
Screenshot: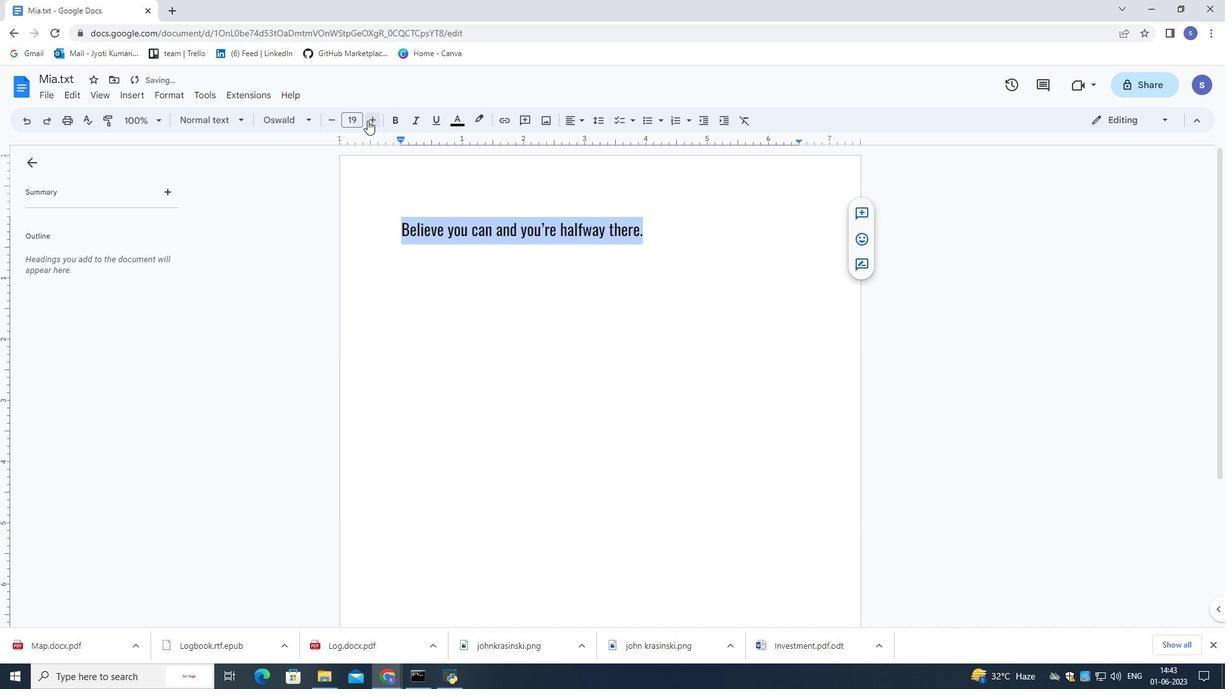 
Action: Mouse pressed left at (367, 120)
Screenshot: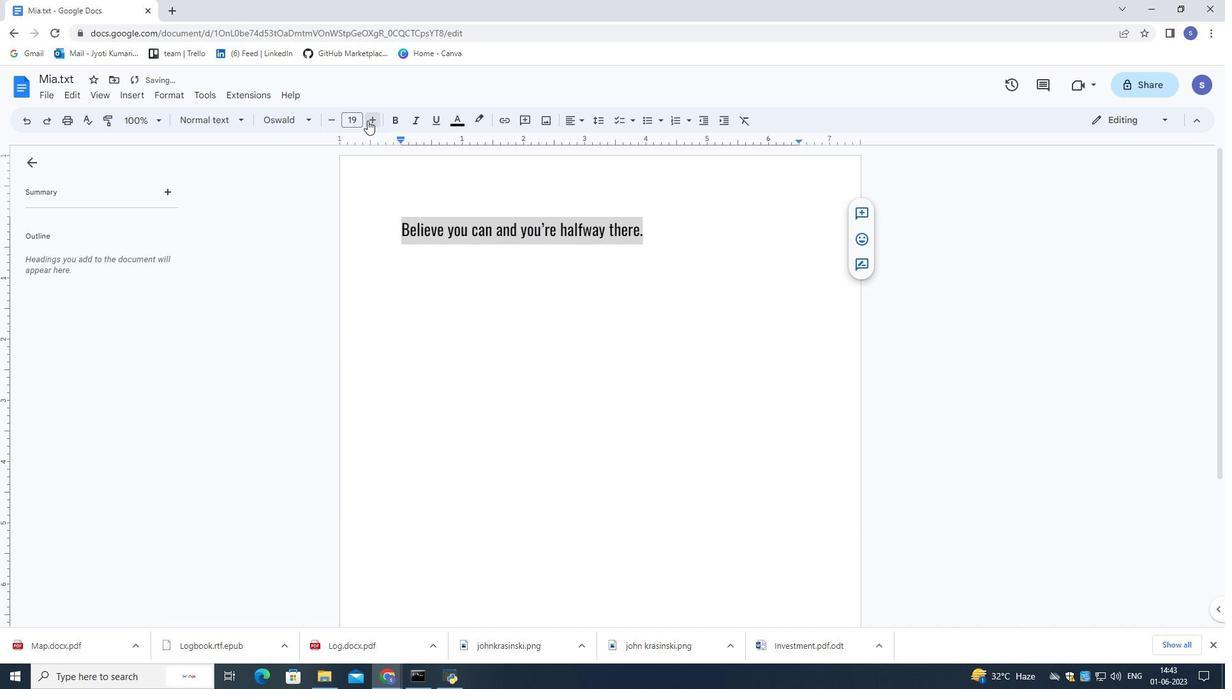 
Action: Mouse pressed left at (367, 120)
Screenshot: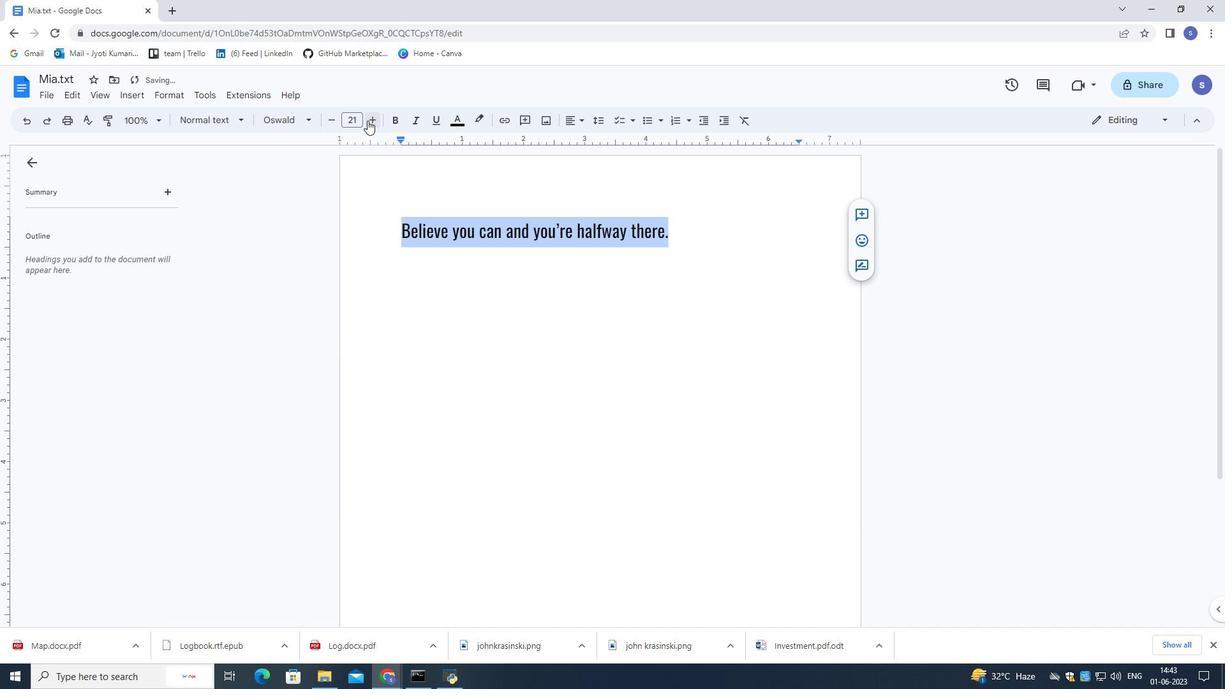 
Action: Mouse pressed left at (367, 120)
Screenshot: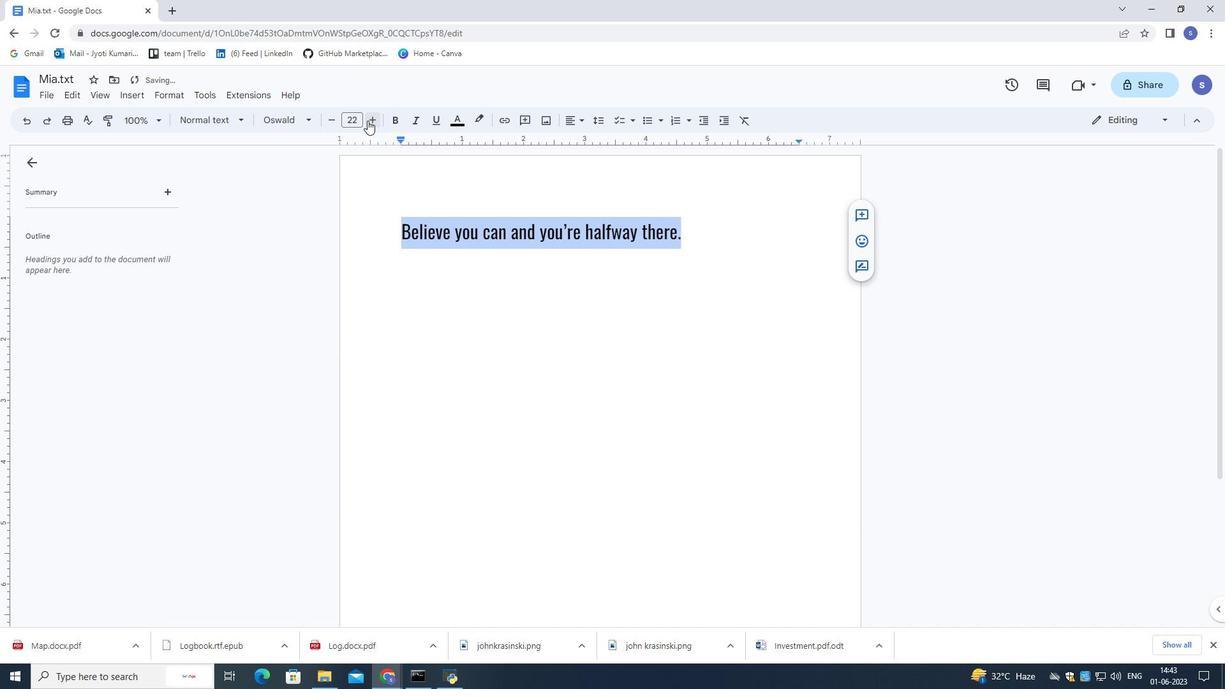 
Action: Mouse pressed left at (367, 120)
Screenshot: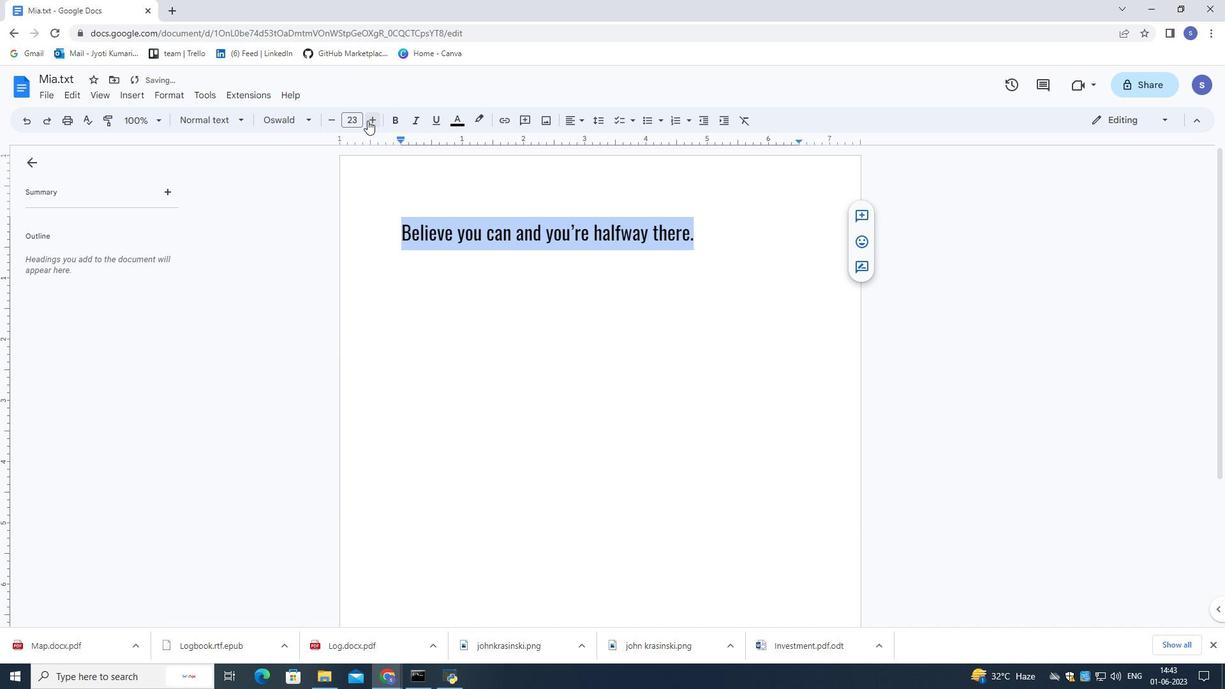 
Action: Mouse pressed left at (367, 120)
Screenshot: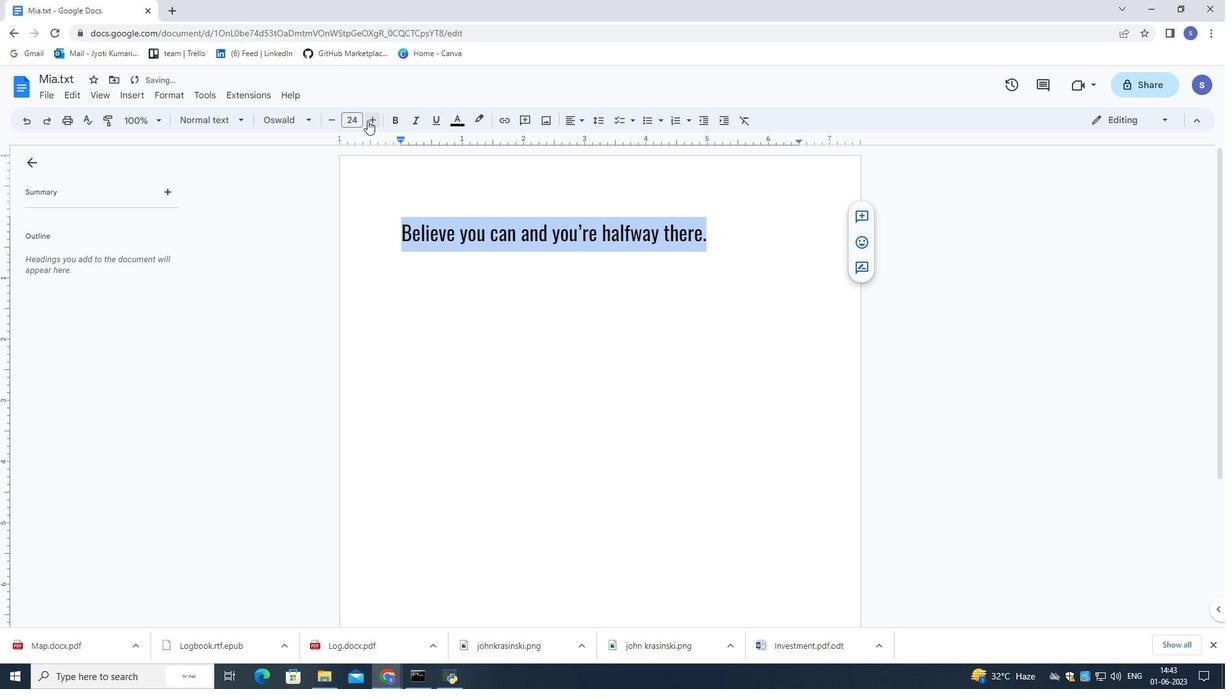 
Action: Mouse pressed left at (367, 120)
Screenshot: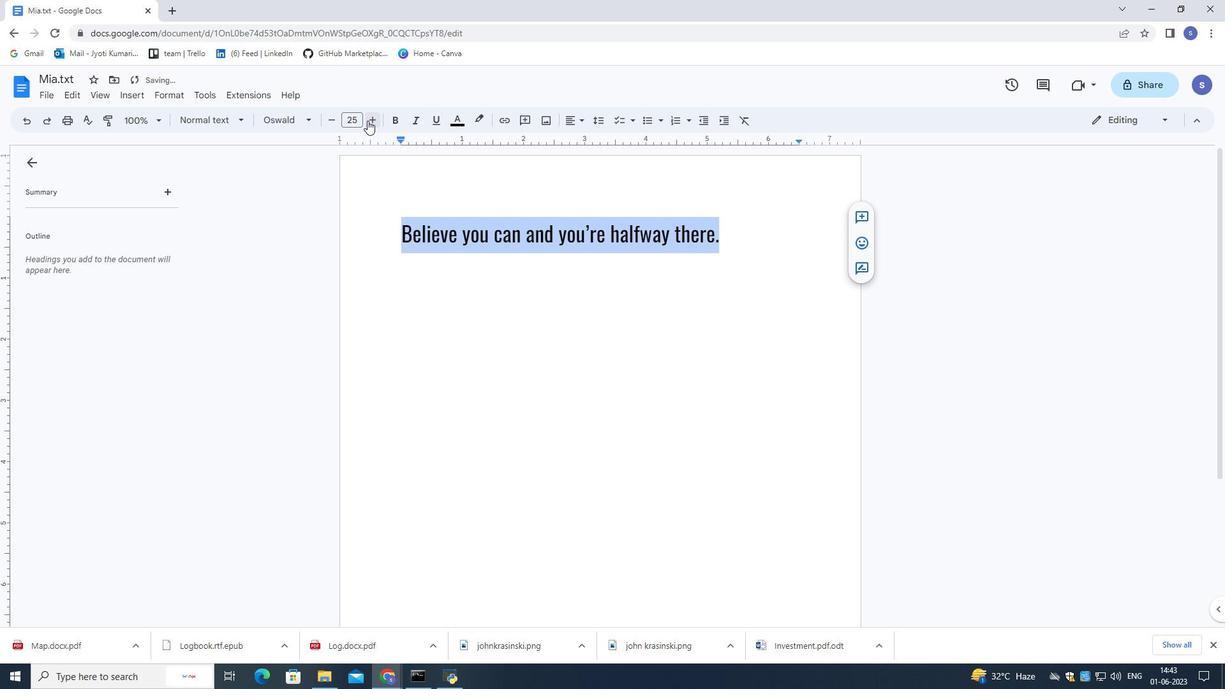 
Action: Mouse pressed left at (367, 120)
Screenshot: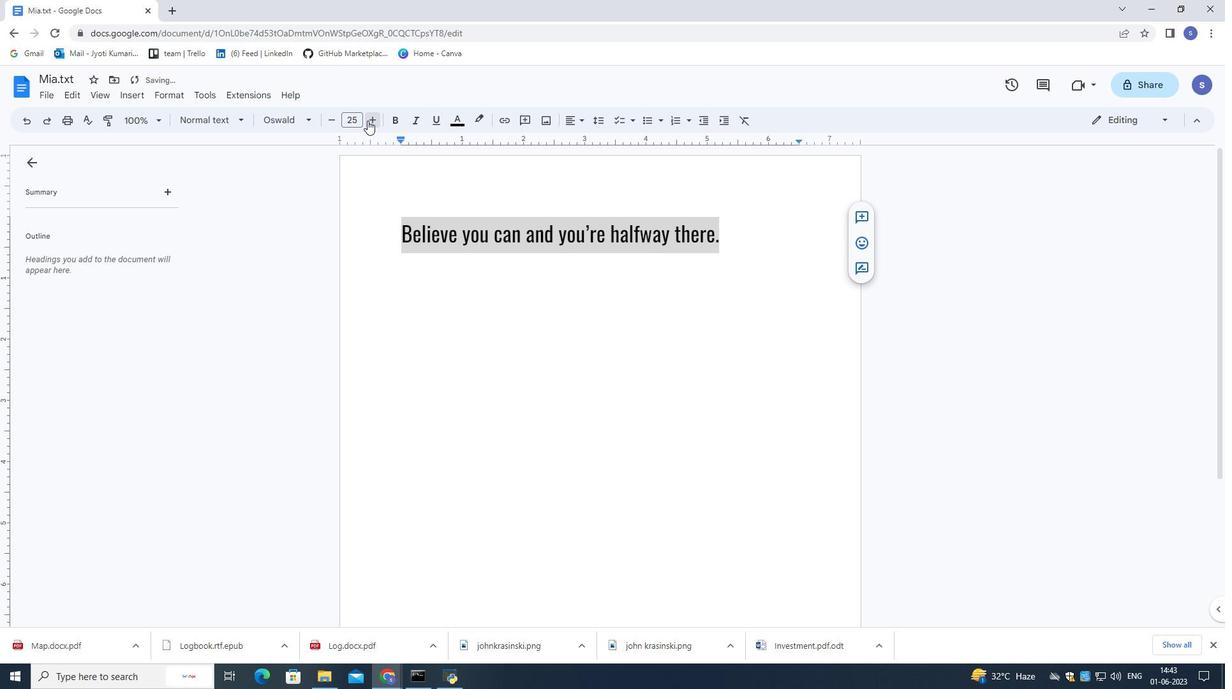 
Action: Mouse pressed left at (367, 120)
Screenshot: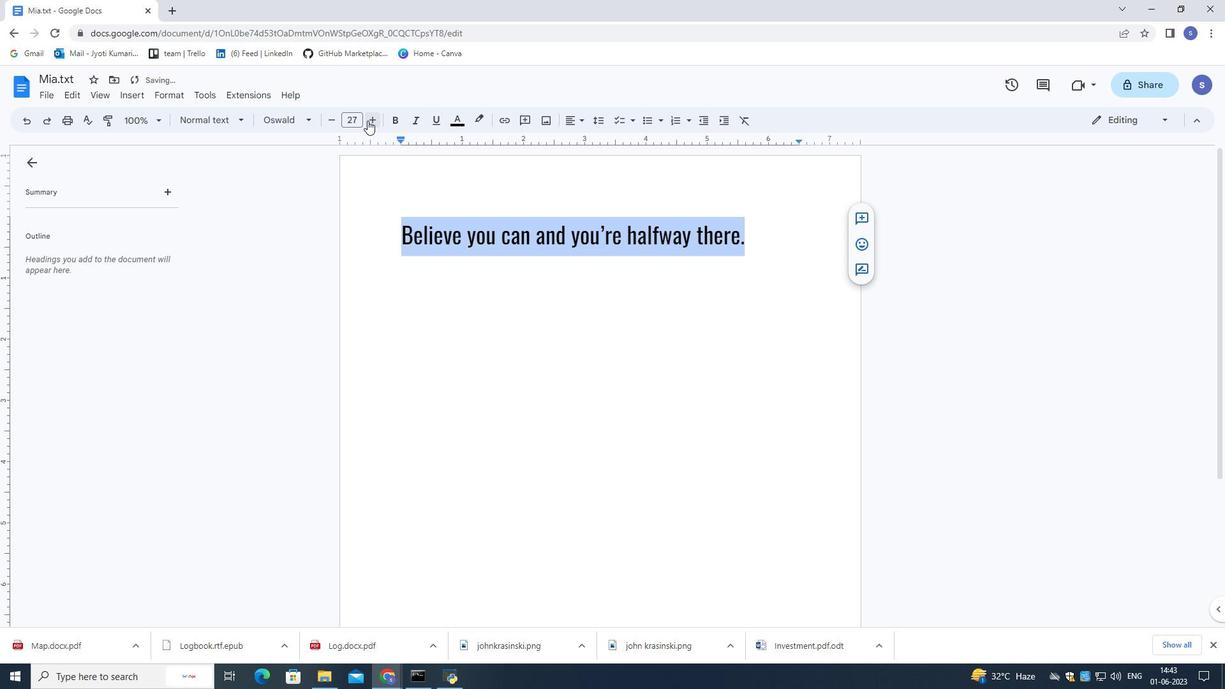 
Action: Mouse pressed left at (367, 120)
Screenshot: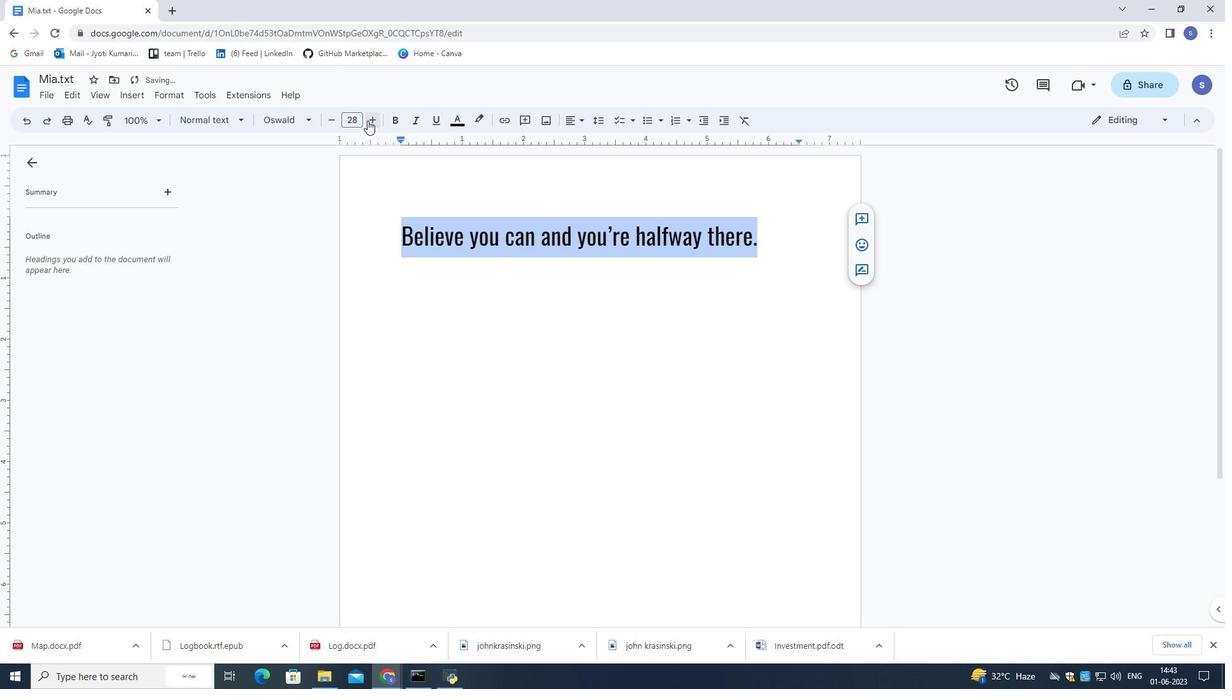 
Action: Mouse pressed left at (367, 120)
Screenshot: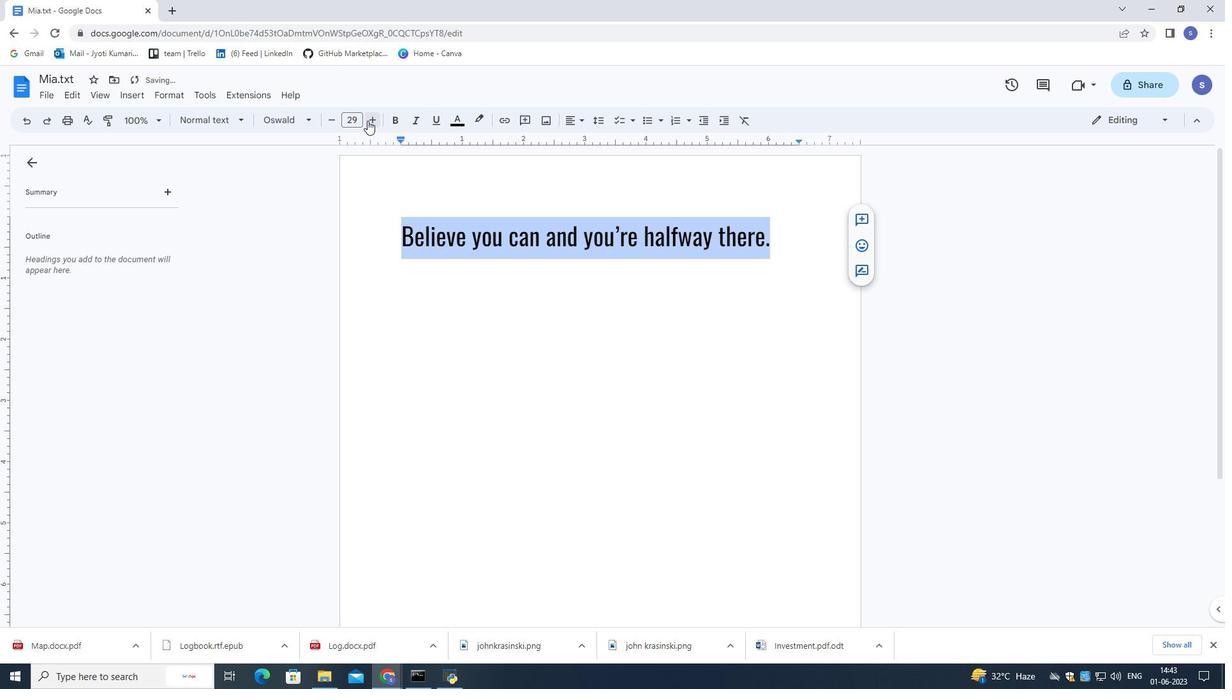 
Action: Mouse pressed left at (367, 120)
Screenshot: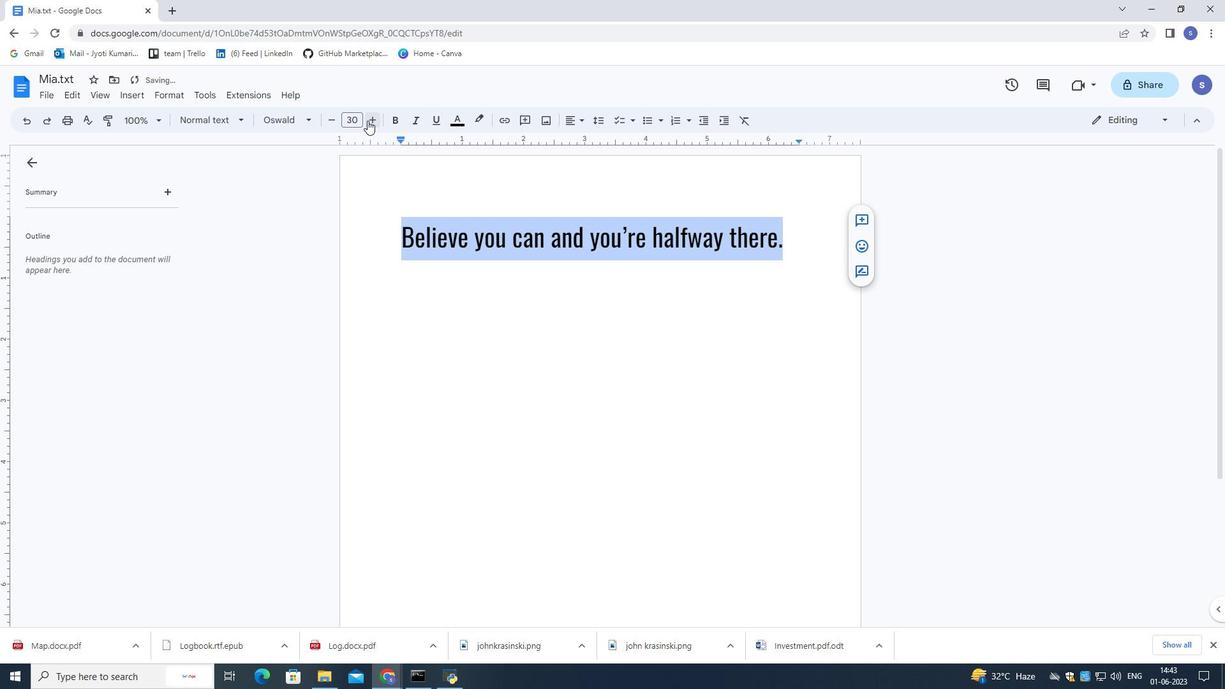 
Action: Mouse pressed left at (367, 120)
Screenshot: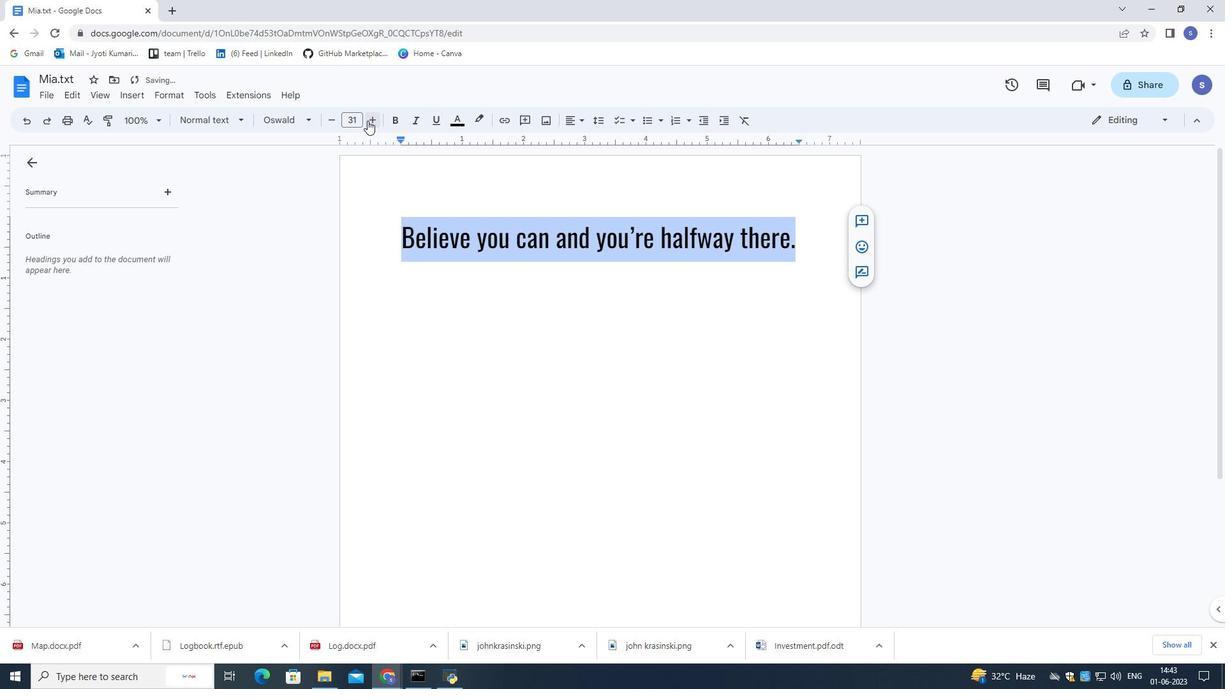 
Action: Mouse pressed left at (367, 120)
Screenshot: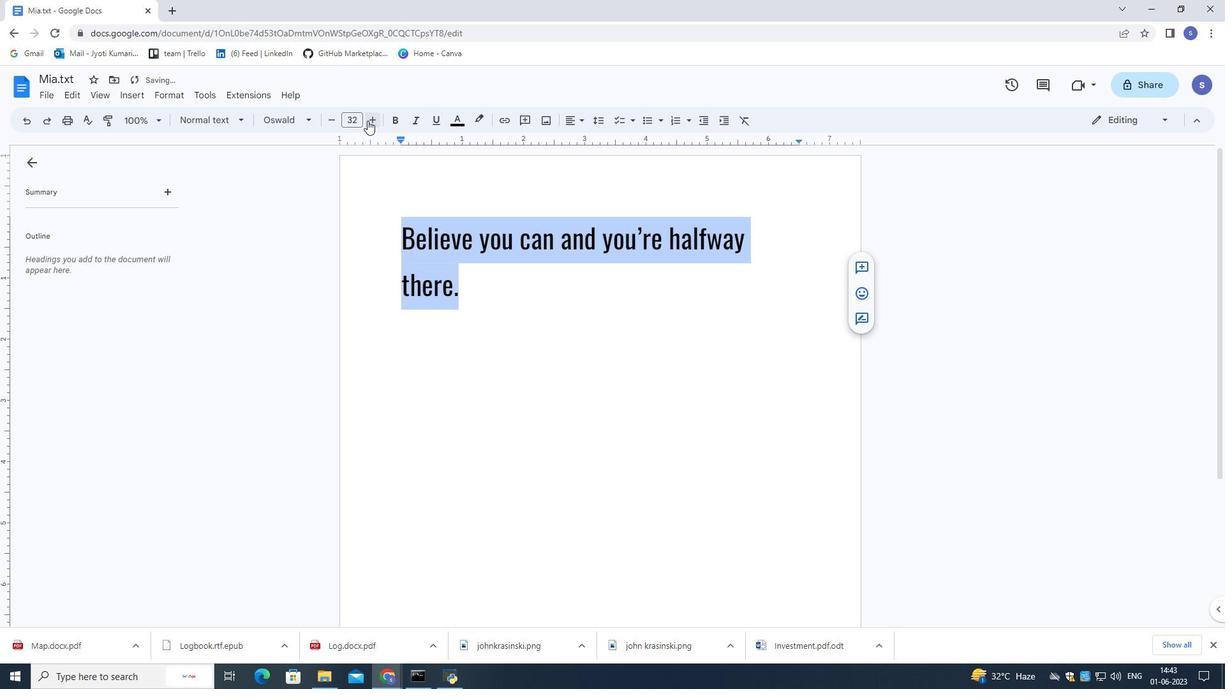 
Action: Mouse pressed left at (367, 120)
Screenshot: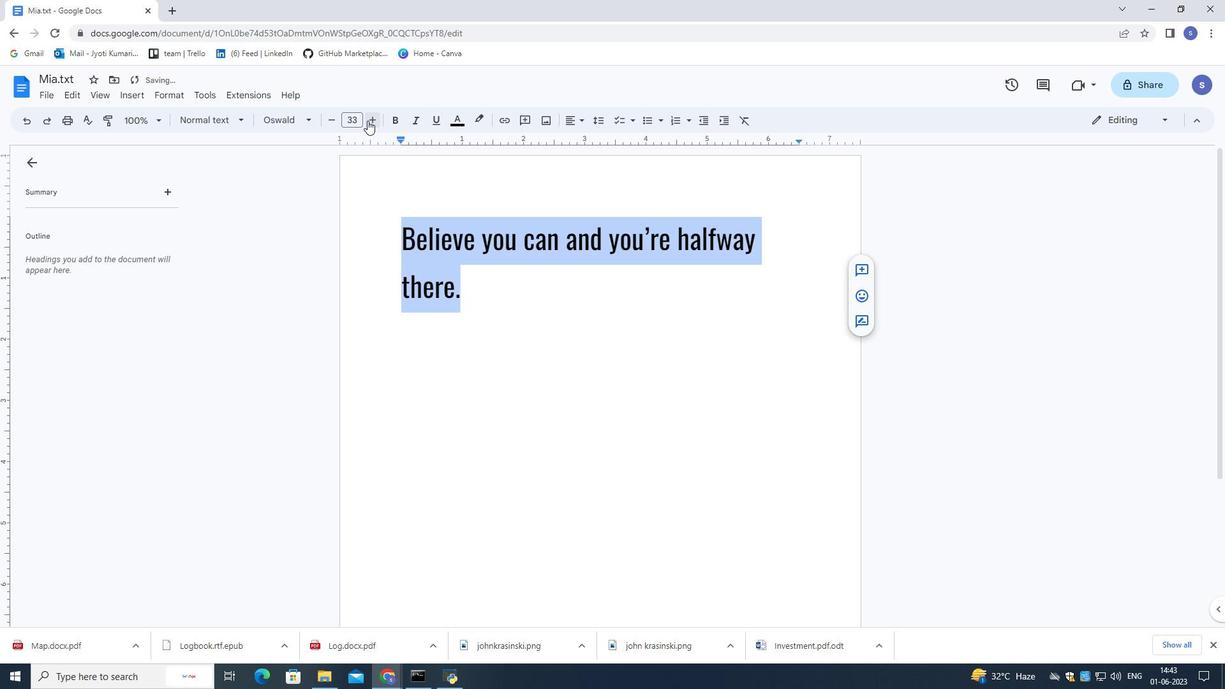 
Action: Mouse pressed left at (367, 120)
Screenshot: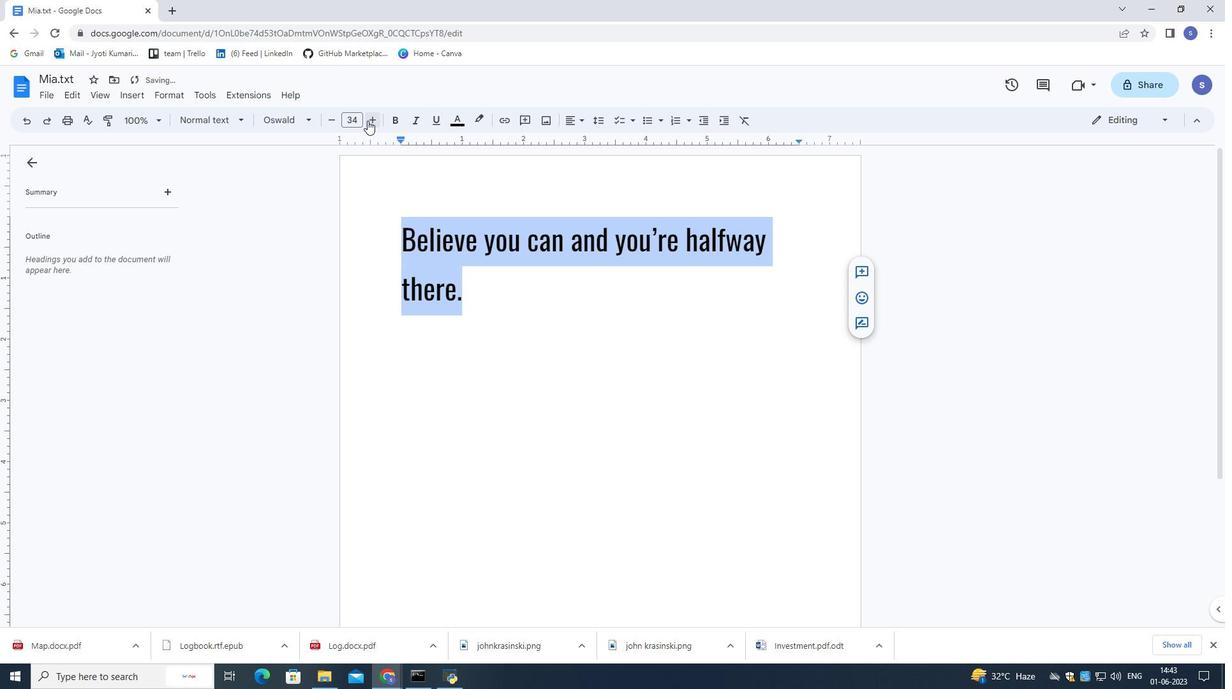 
Action: Mouse pressed left at (367, 120)
Screenshot: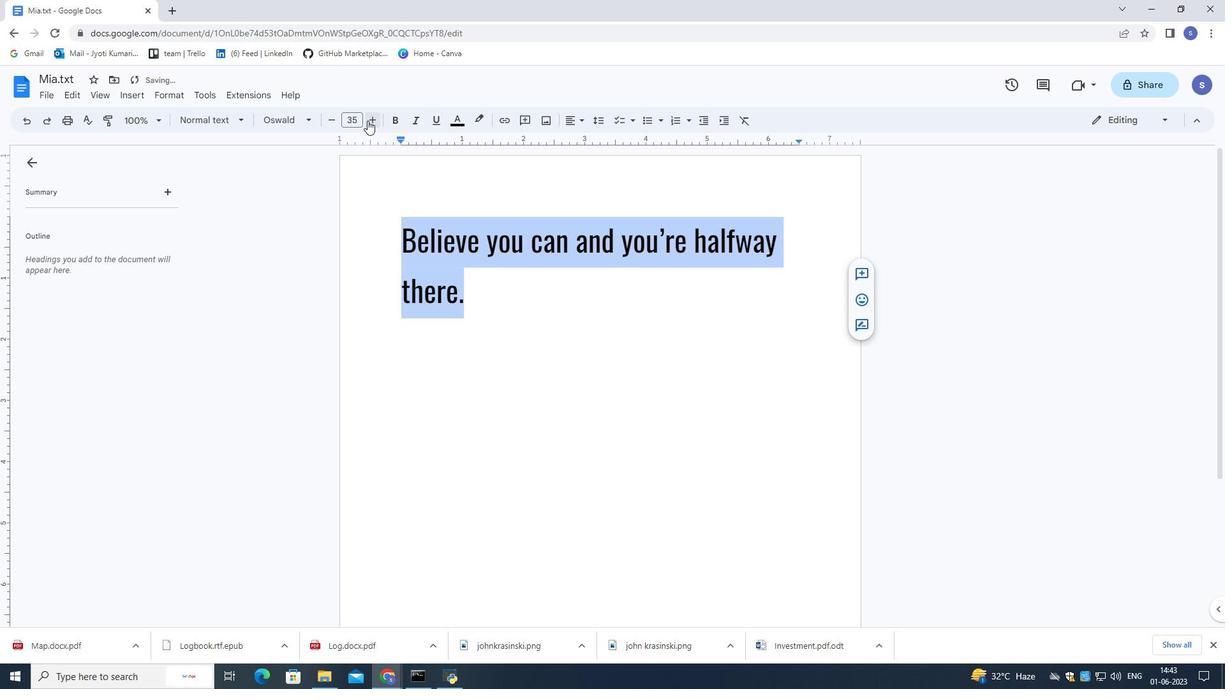 
Action: Mouse pressed left at (367, 120)
Screenshot: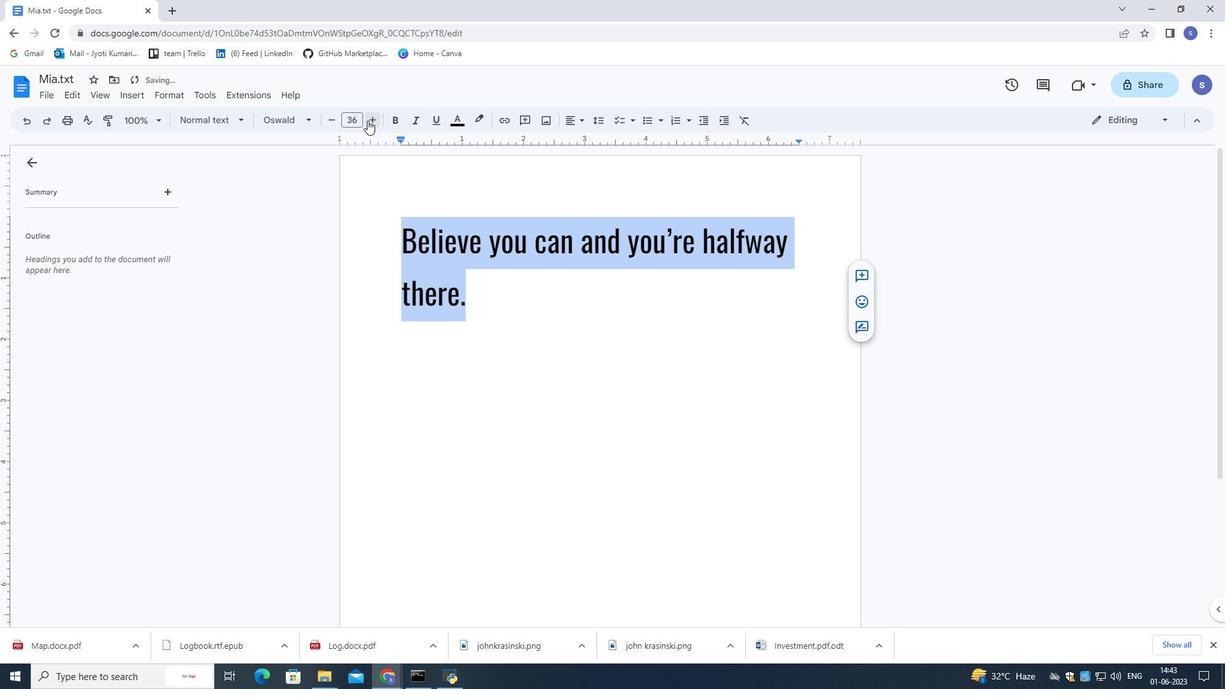 
Action: Mouse moved to (331, 121)
Screenshot: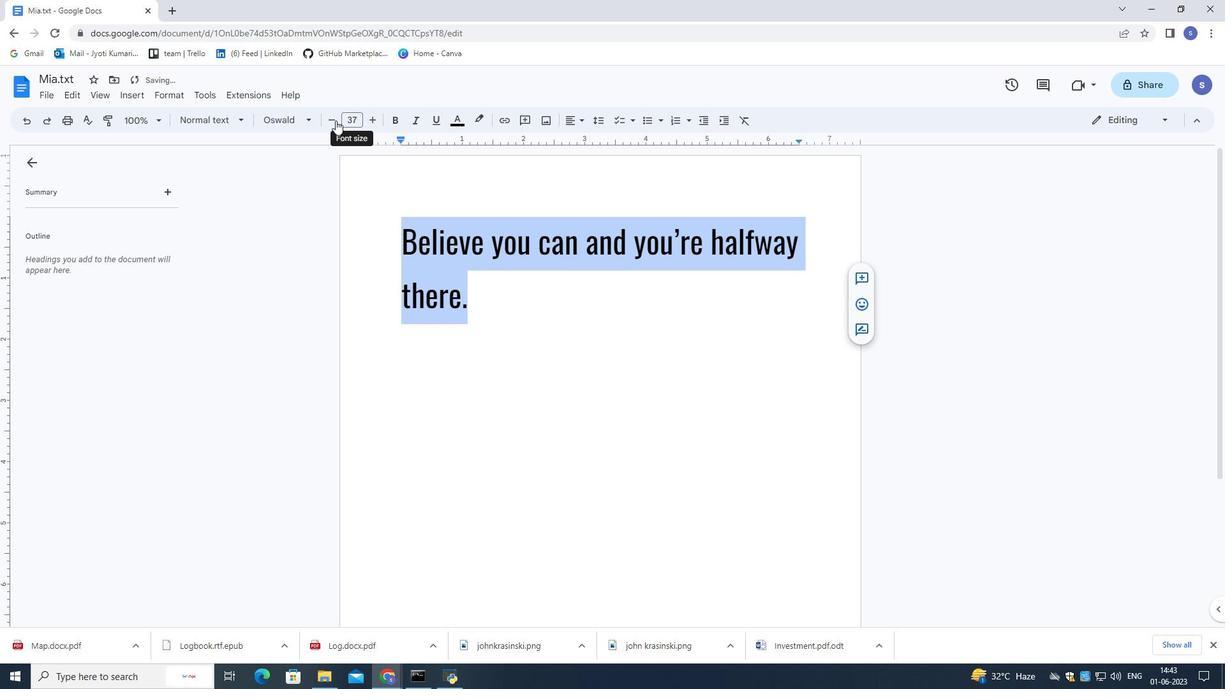 
Action: Mouse pressed left at (331, 121)
Screenshot: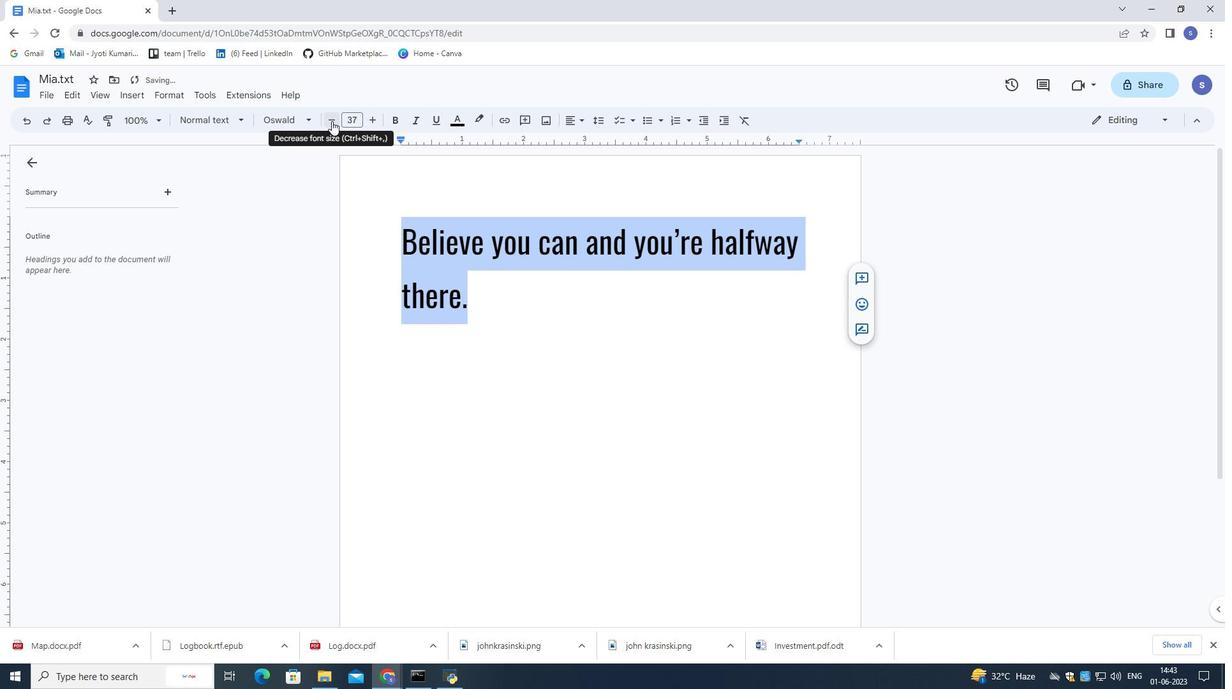 
Action: Mouse moved to (565, 119)
Screenshot: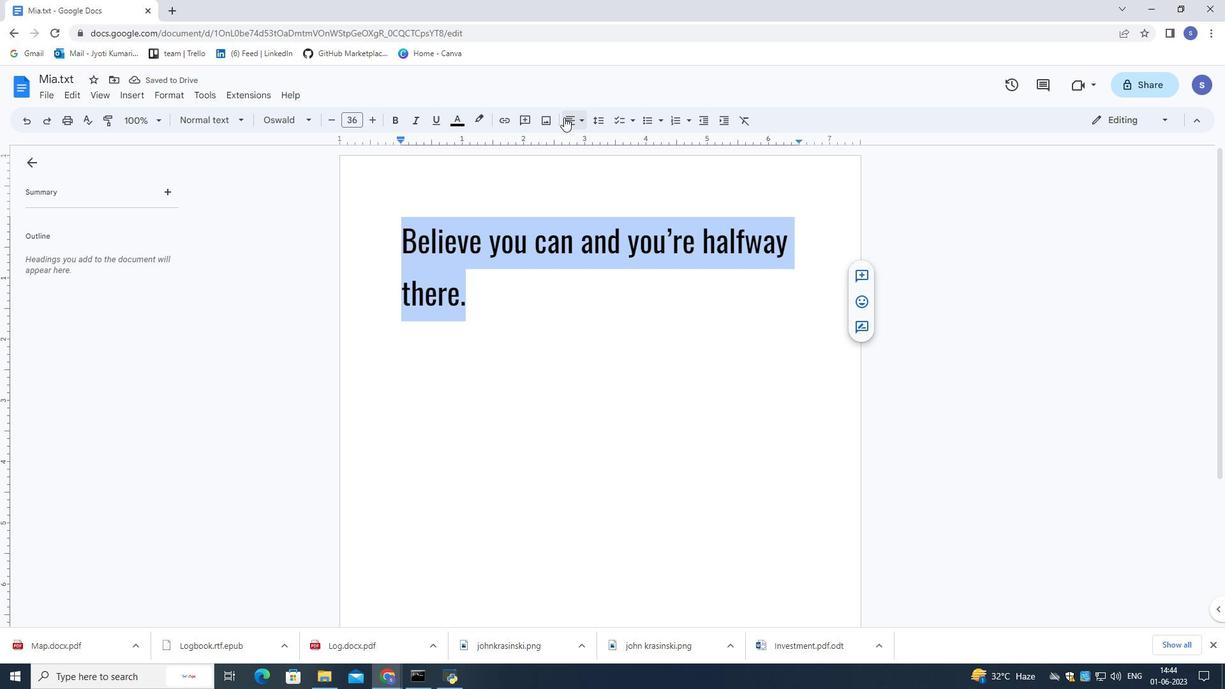 
Action: Mouse pressed left at (565, 119)
Screenshot: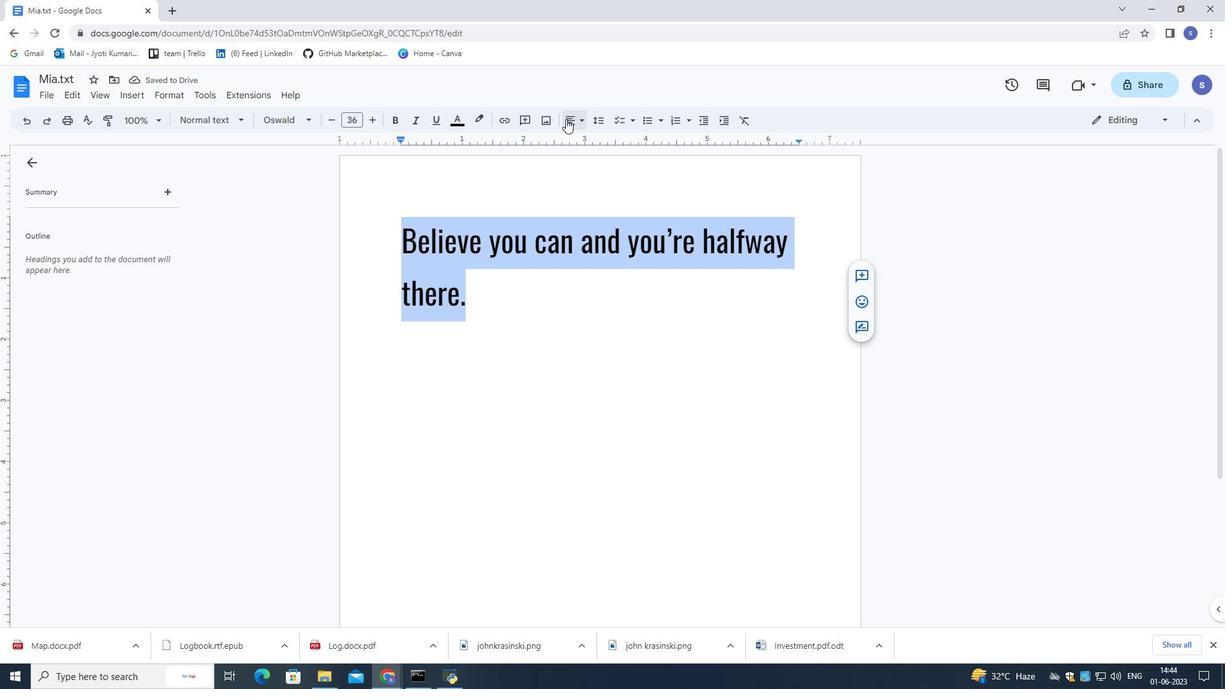 
Action: Mouse moved to (572, 146)
Screenshot: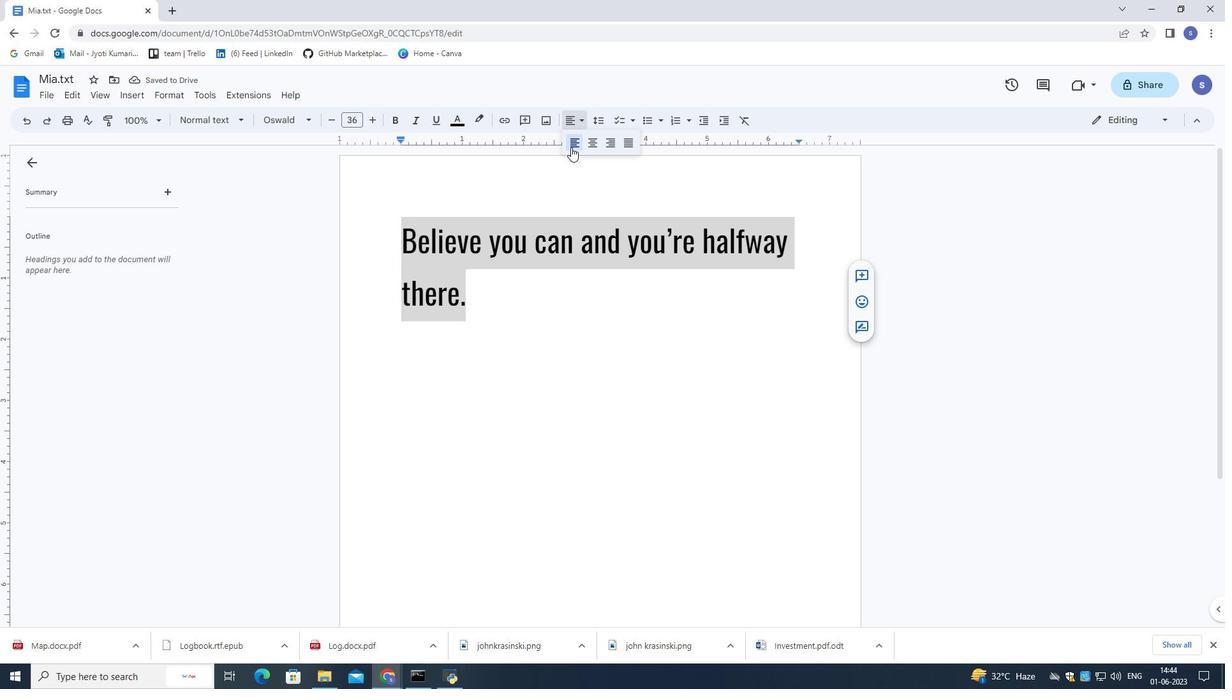 
Action: Mouse pressed left at (572, 146)
Screenshot: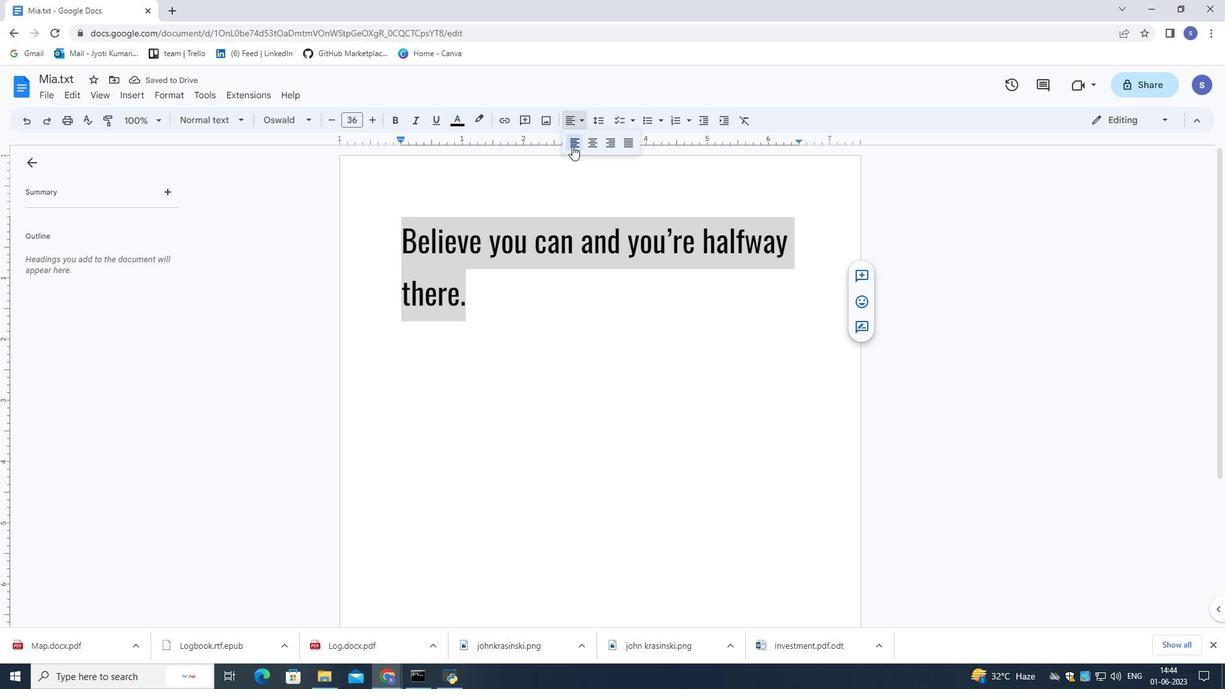 
Action: Mouse moved to (459, 119)
Screenshot: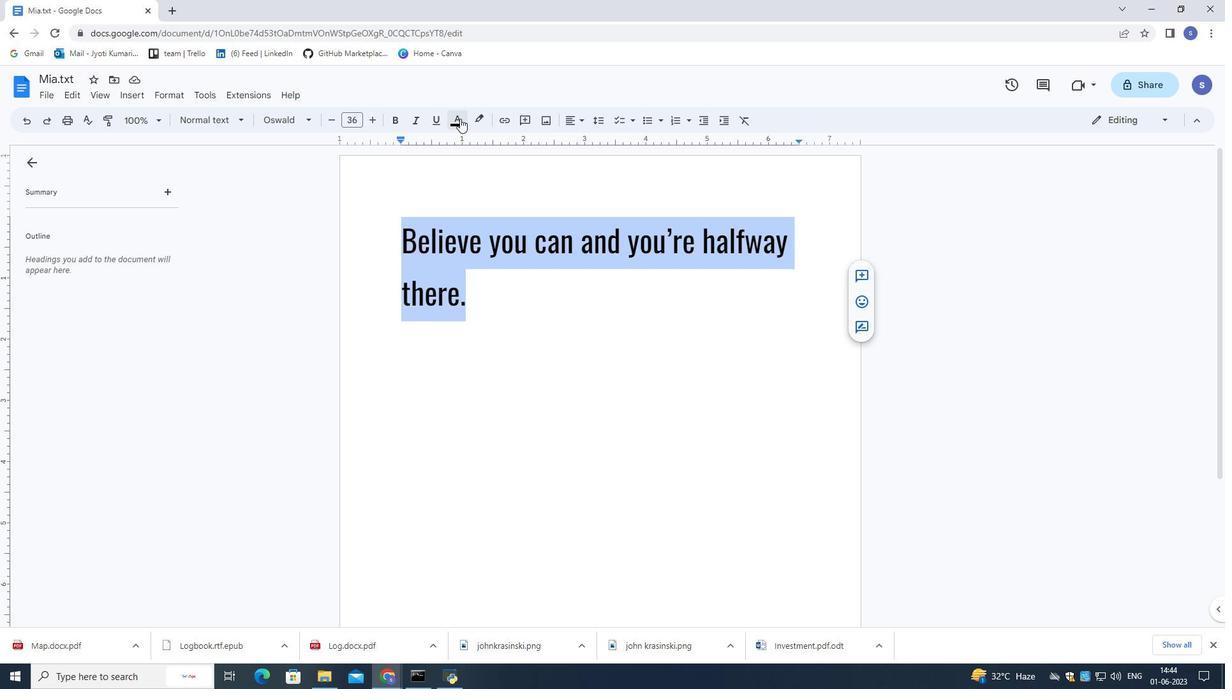 
Action: Mouse pressed left at (459, 119)
Screenshot: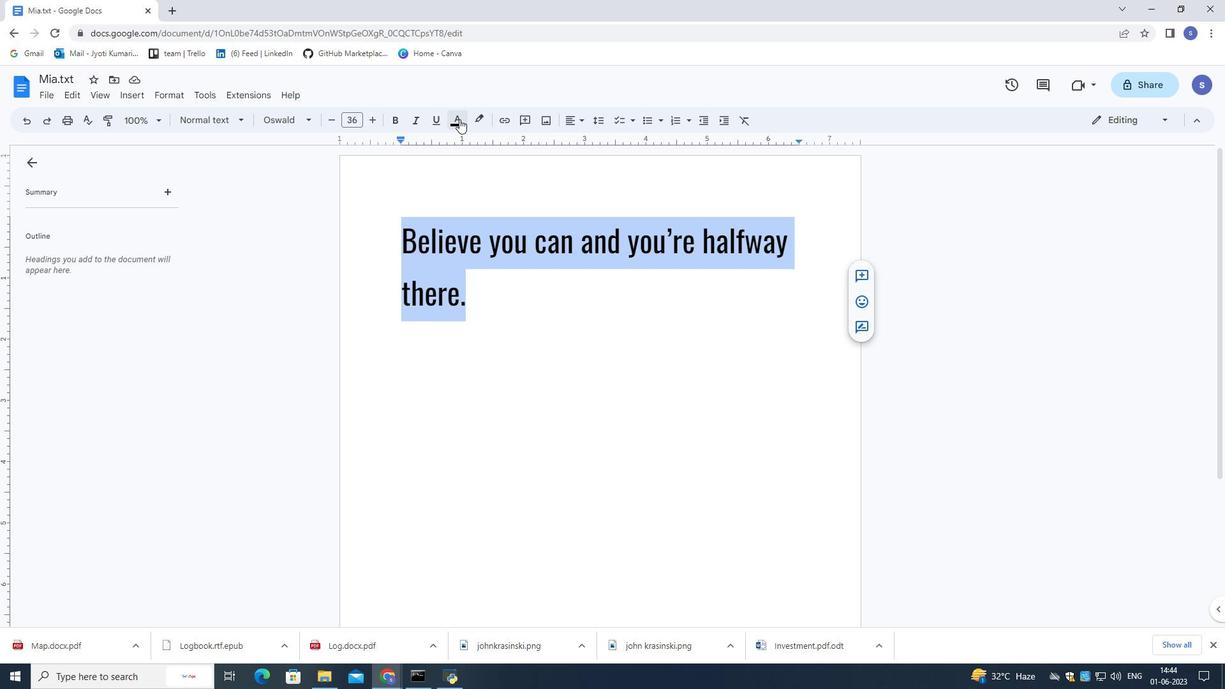 
Action: Mouse moved to (476, 154)
Screenshot: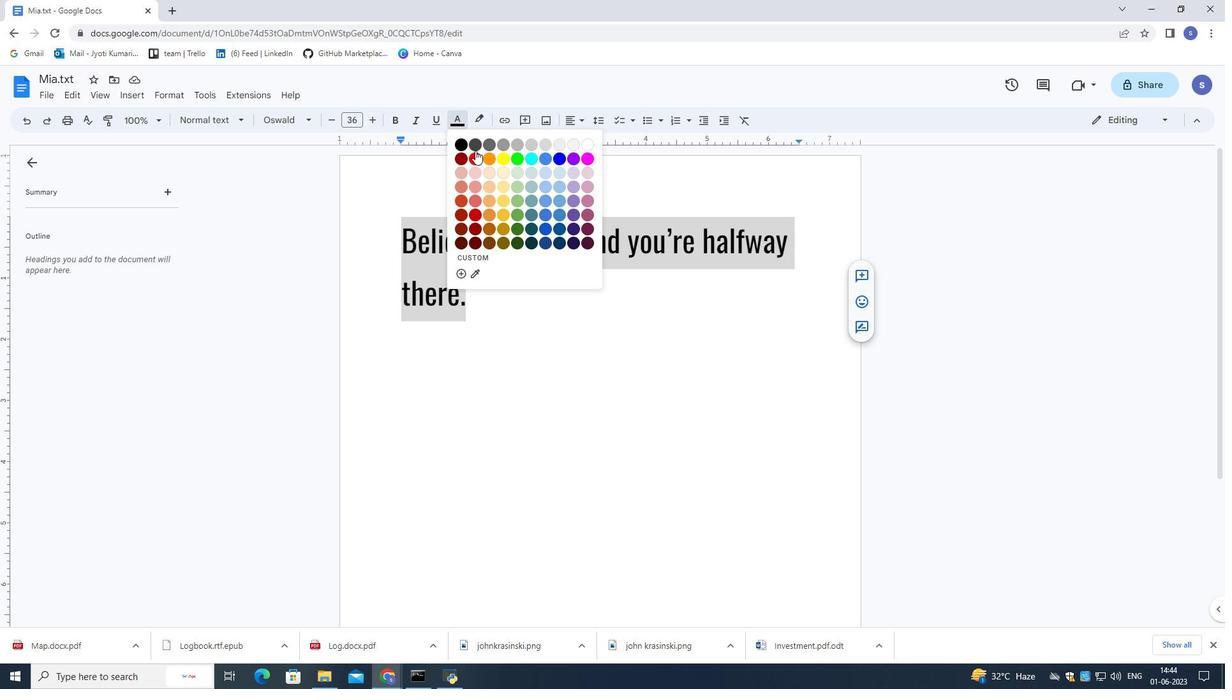 
Action: Mouse pressed left at (476, 154)
Screenshot: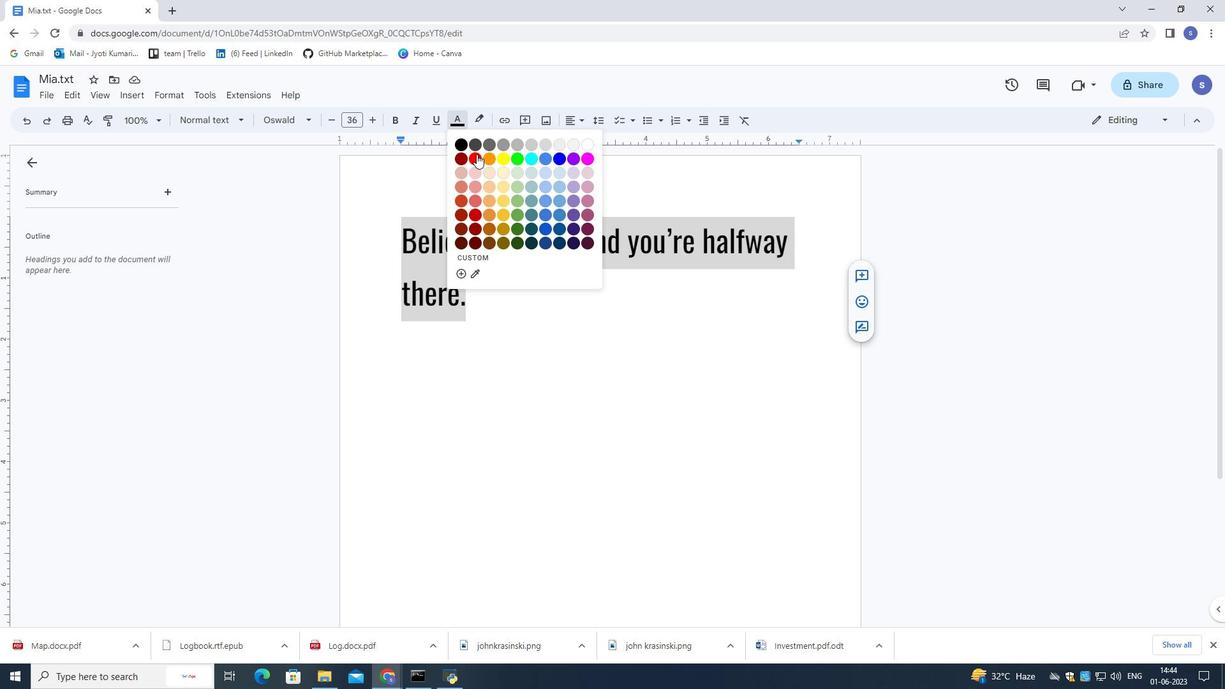 
Action: Mouse moved to (511, 287)
Screenshot: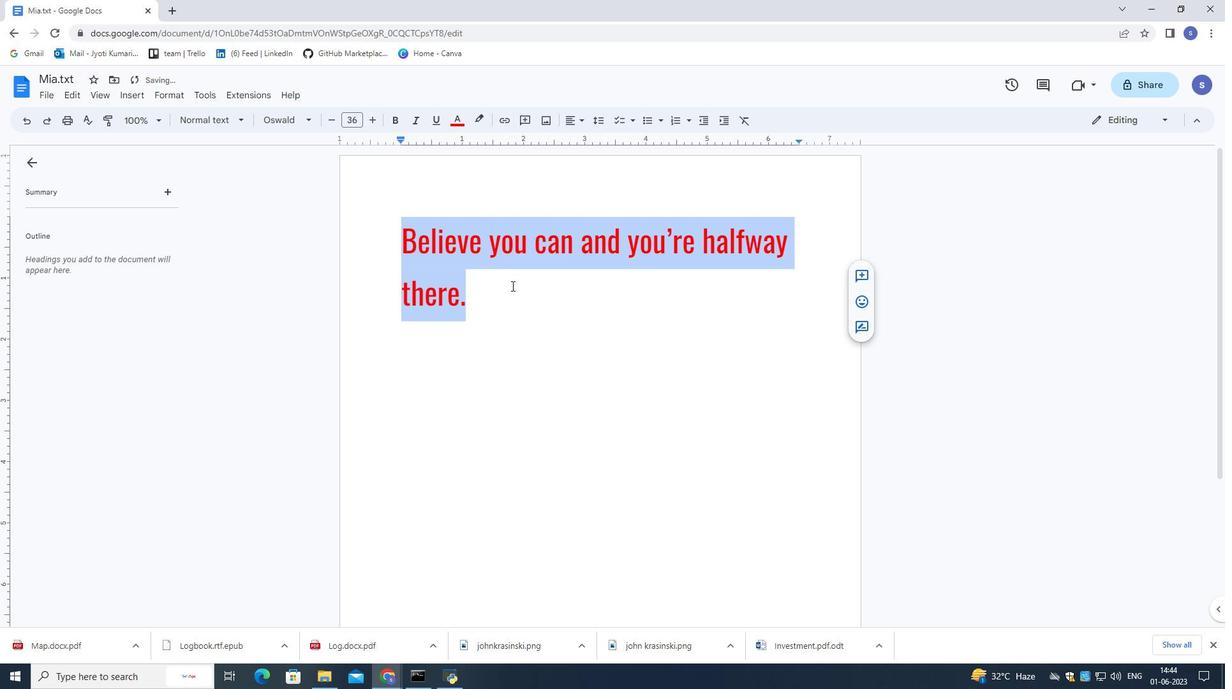 
Action: Mouse pressed left at (511, 287)
Screenshot: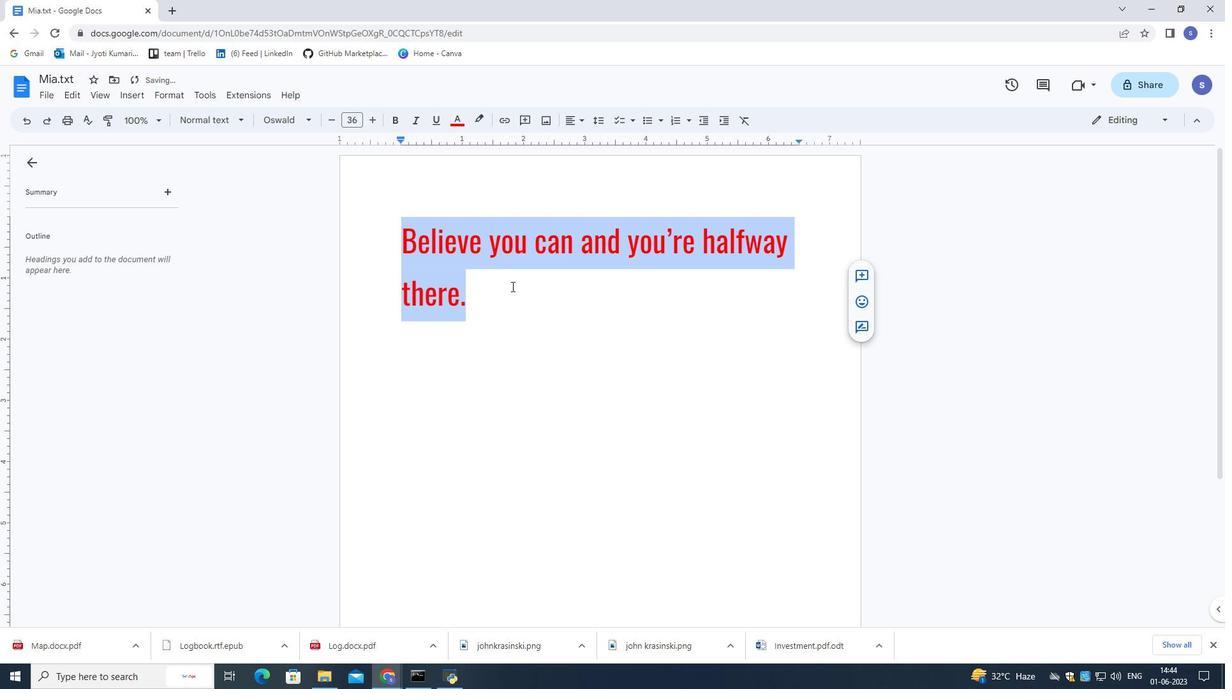 
Action: Mouse moved to (506, 273)
Screenshot: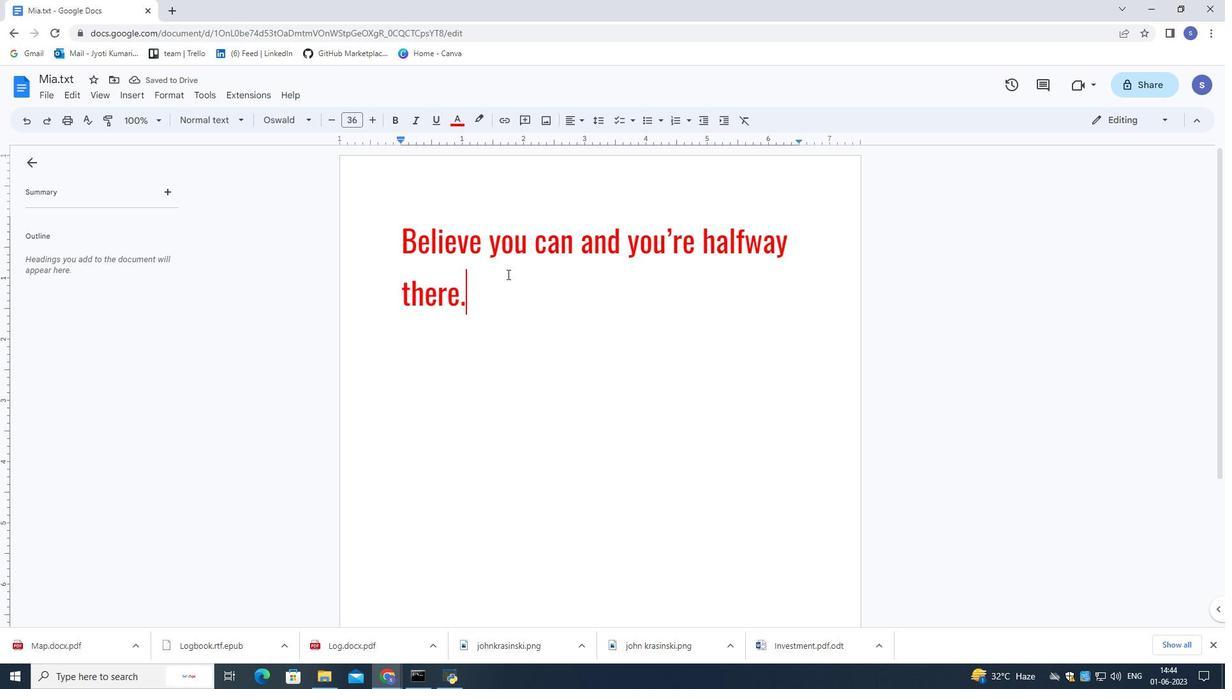 
